 Task: Label a pull request to indicate its priority or purpose.
Action: Mouse moved to (165, 213)
Screenshot: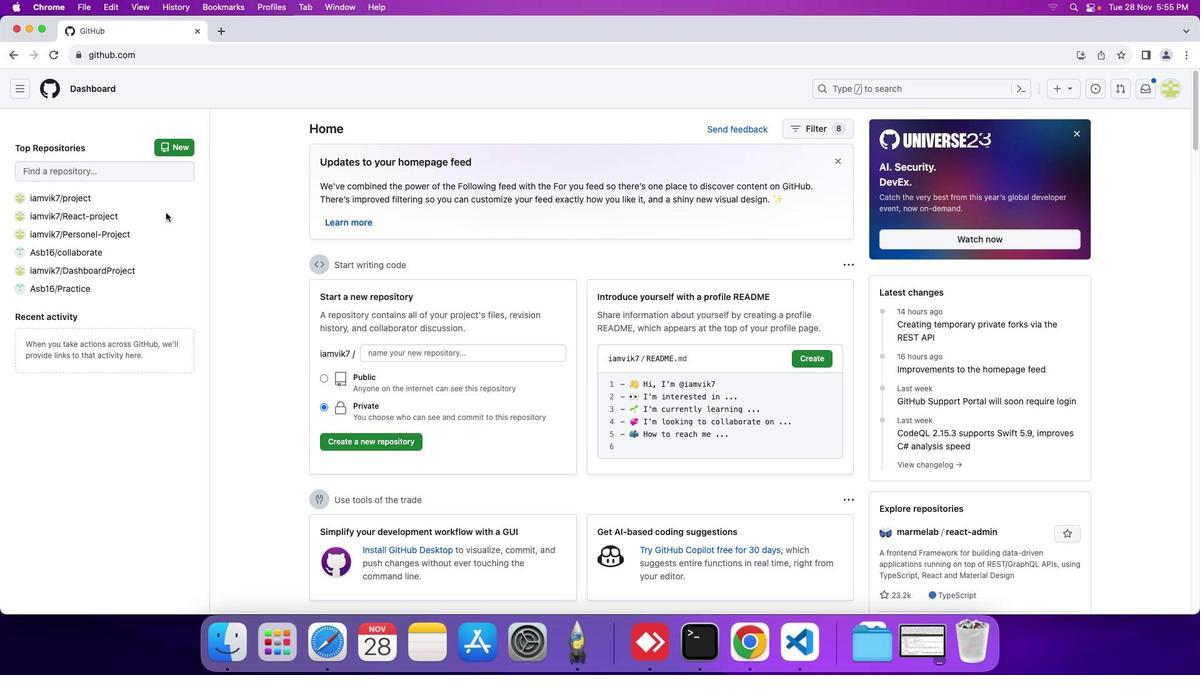 
Action: Mouse pressed left at (165, 213)
Screenshot: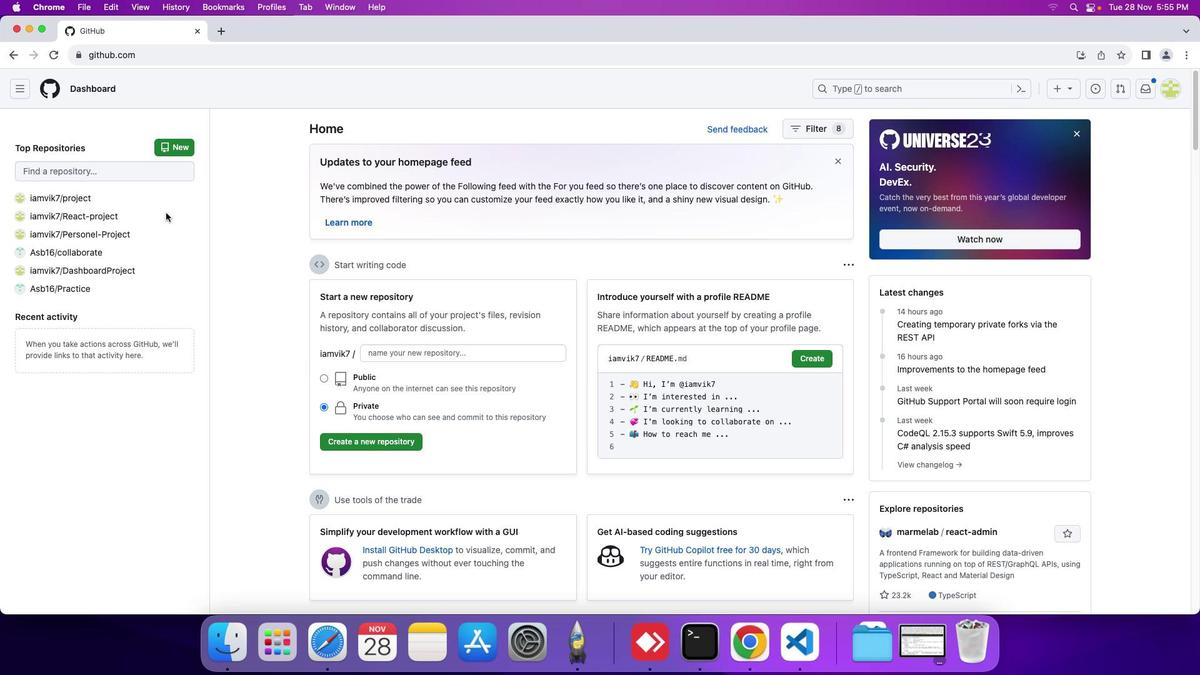 
Action: Mouse moved to (98, 212)
Screenshot: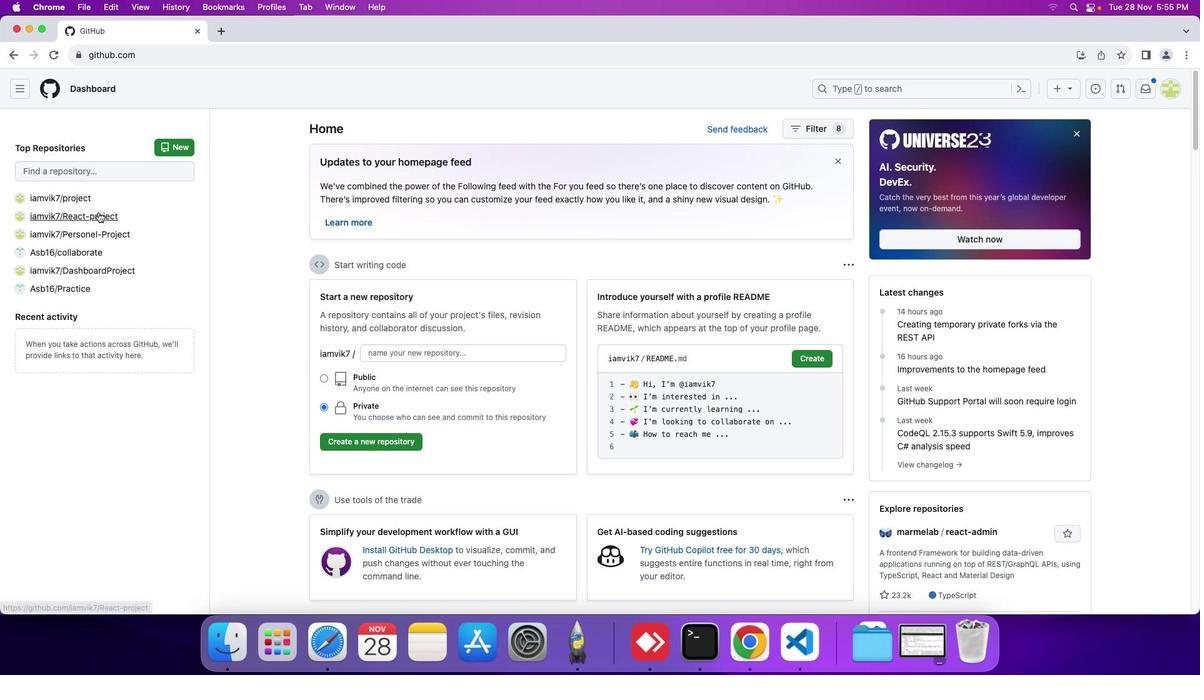 
Action: Mouse pressed left at (98, 212)
Screenshot: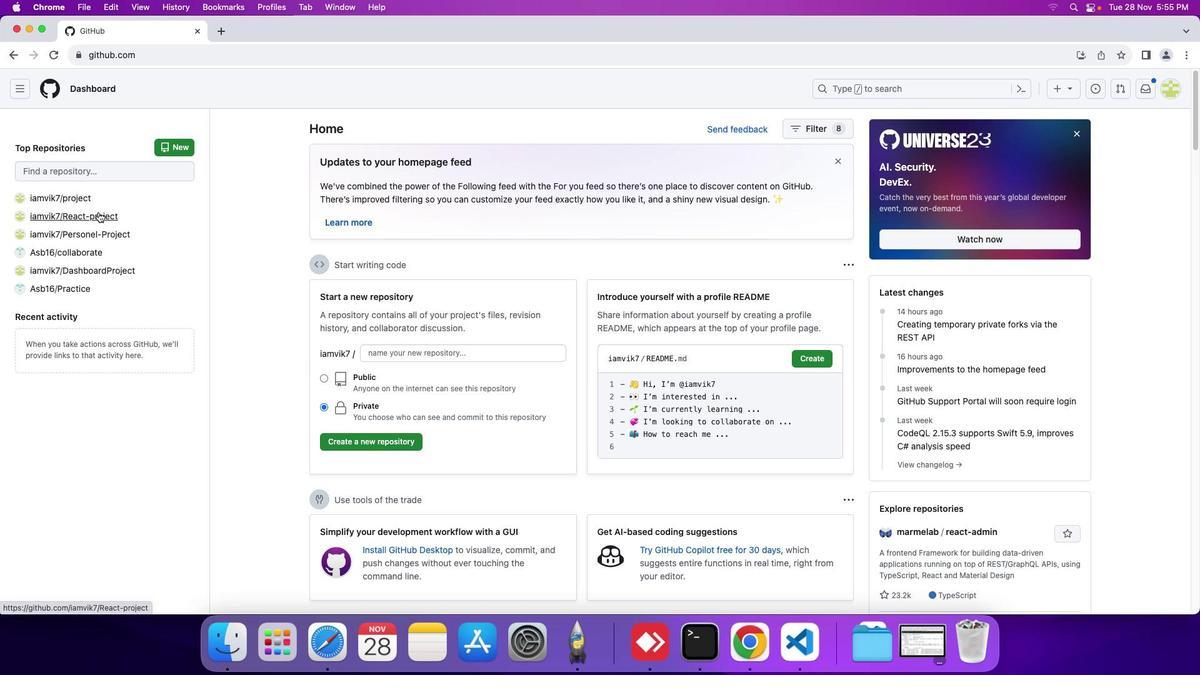 
Action: Mouse moved to (262, 203)
Screenshot: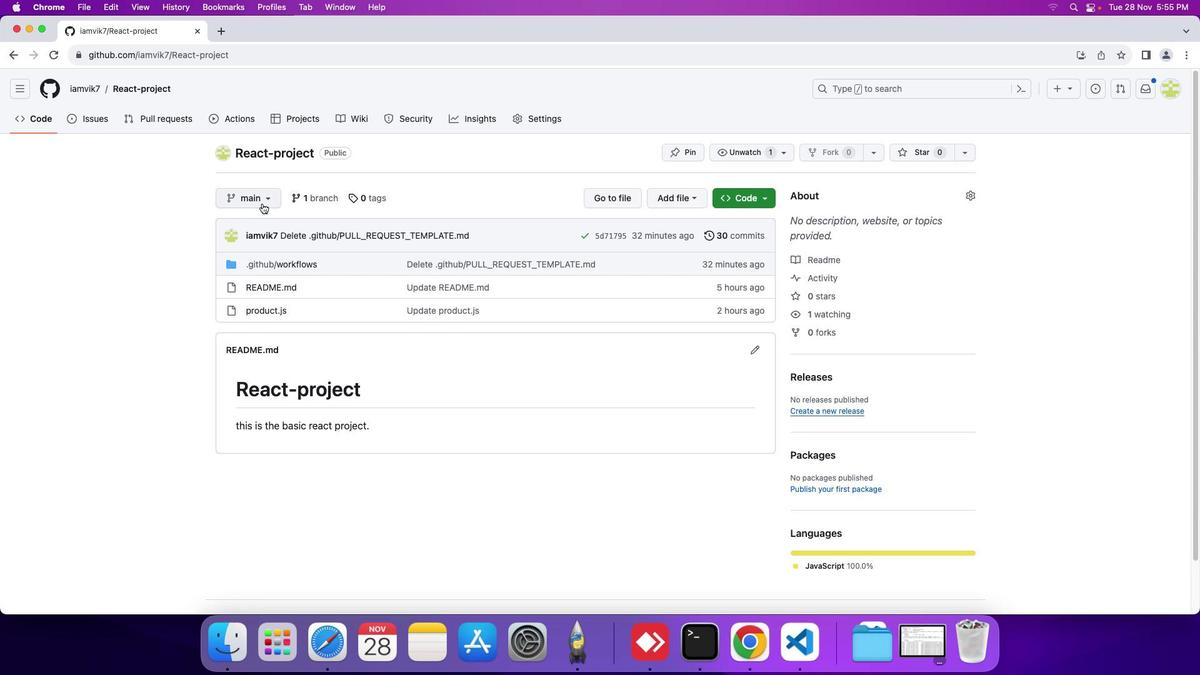 
Action: Mouse pressed left at (262, 203)
Screenshot: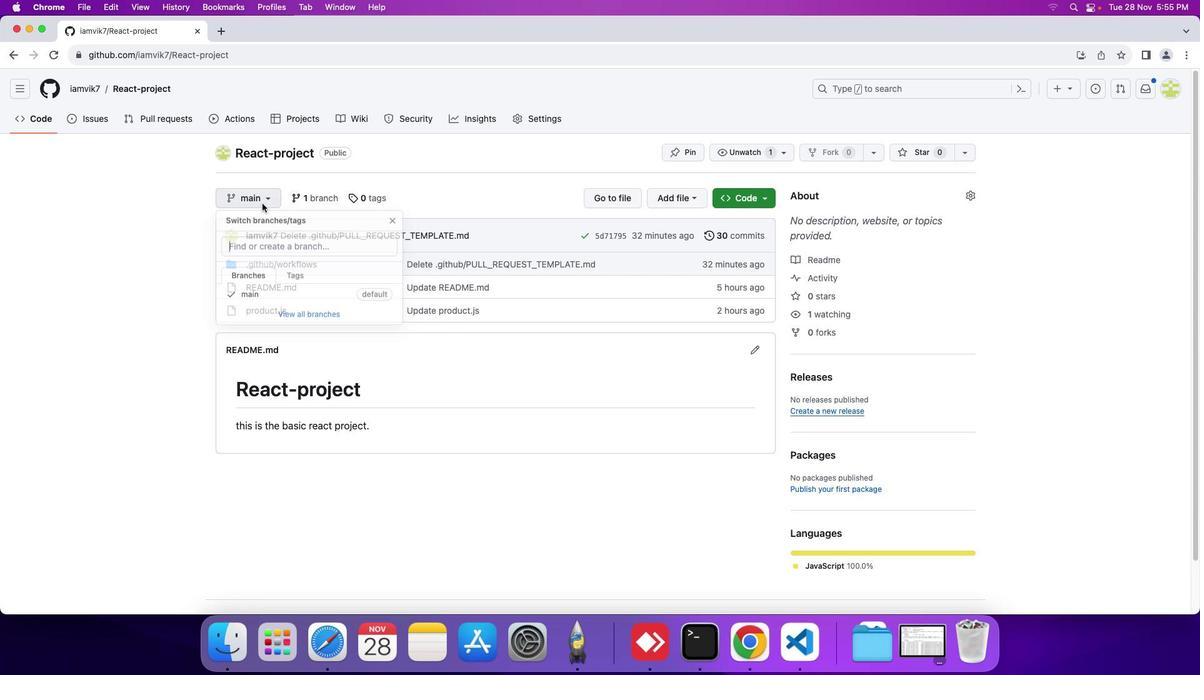 
Action: Mouse moved to (298, 244)
Screenshot: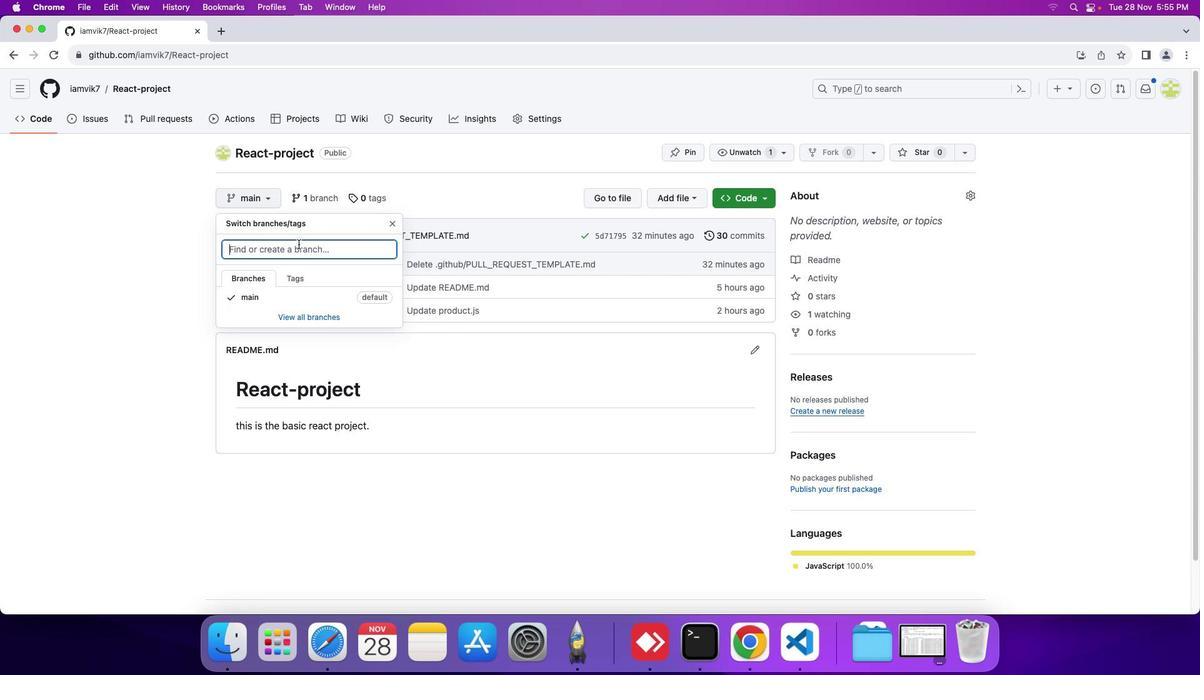 
Action: Key pressed 'n''e''w'Key.space'b''r''a''n''c''h'
Screenshot: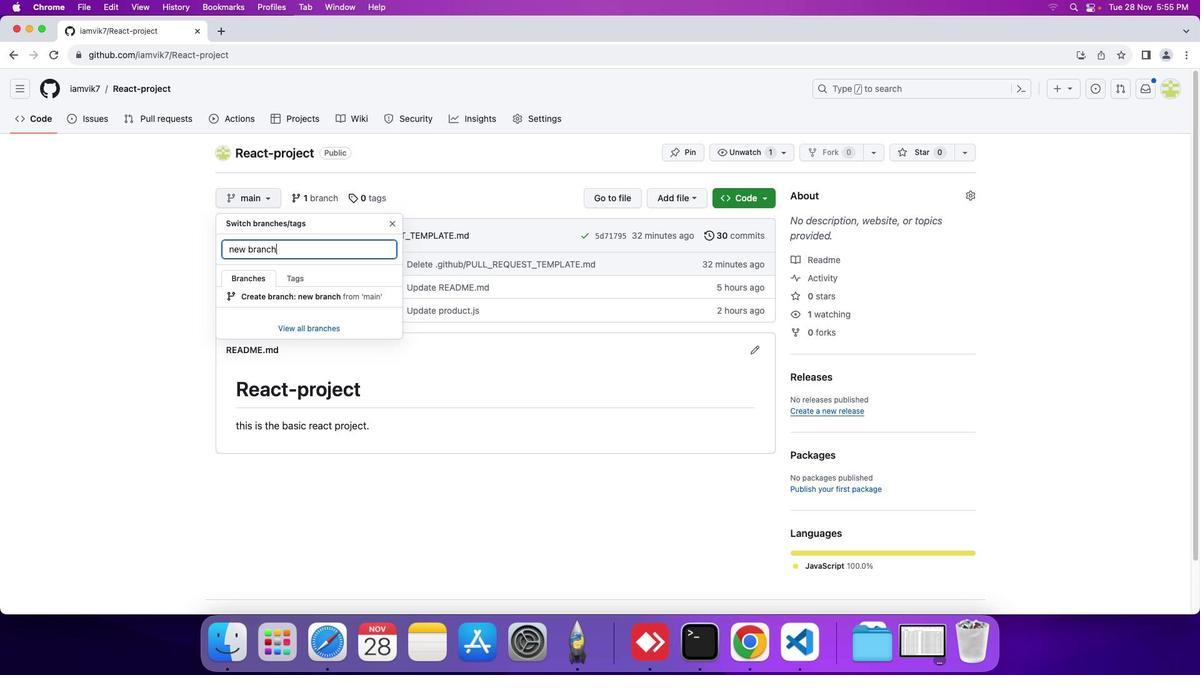 
Action: Mouse moved to (305, 289)
Screenshot: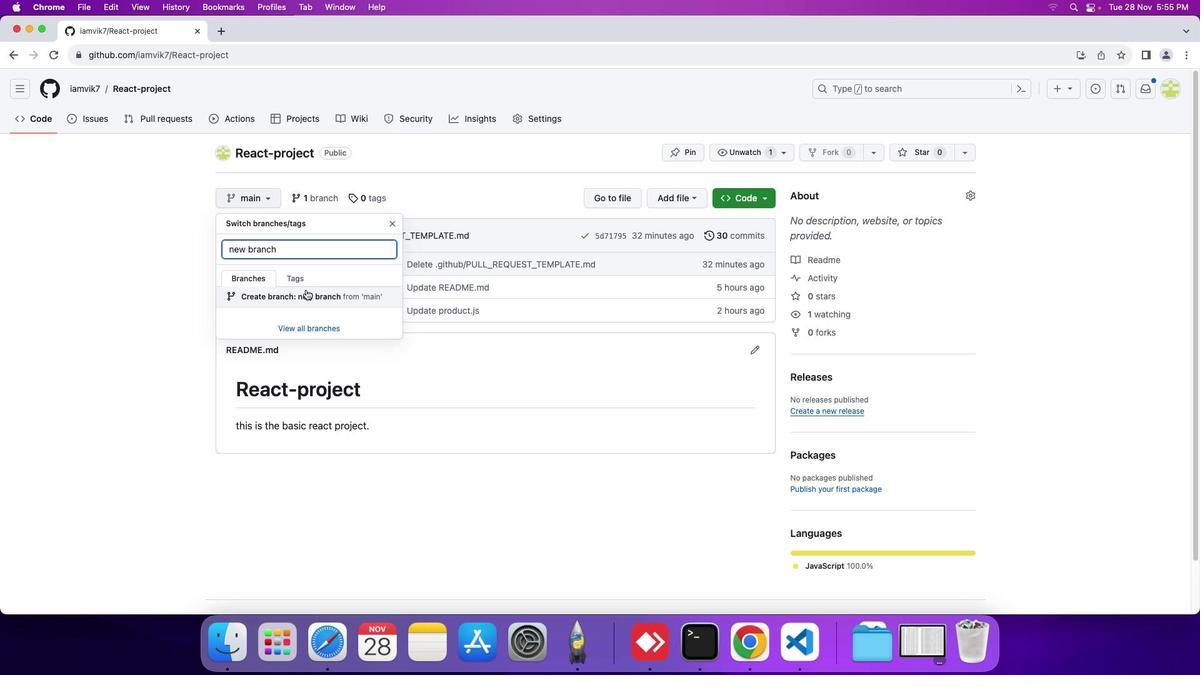 
Action: Mouse pressed left at (305, 289)
Screenshot: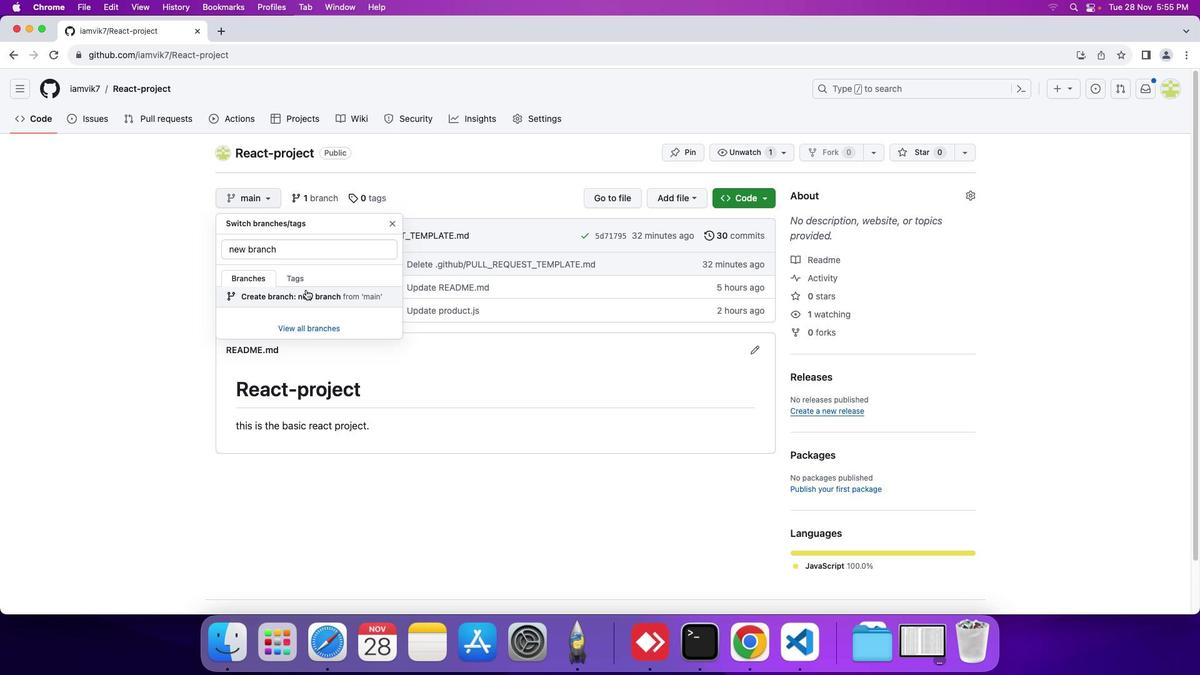 
Action: Mouse moved to (272, 392)
Screenshot: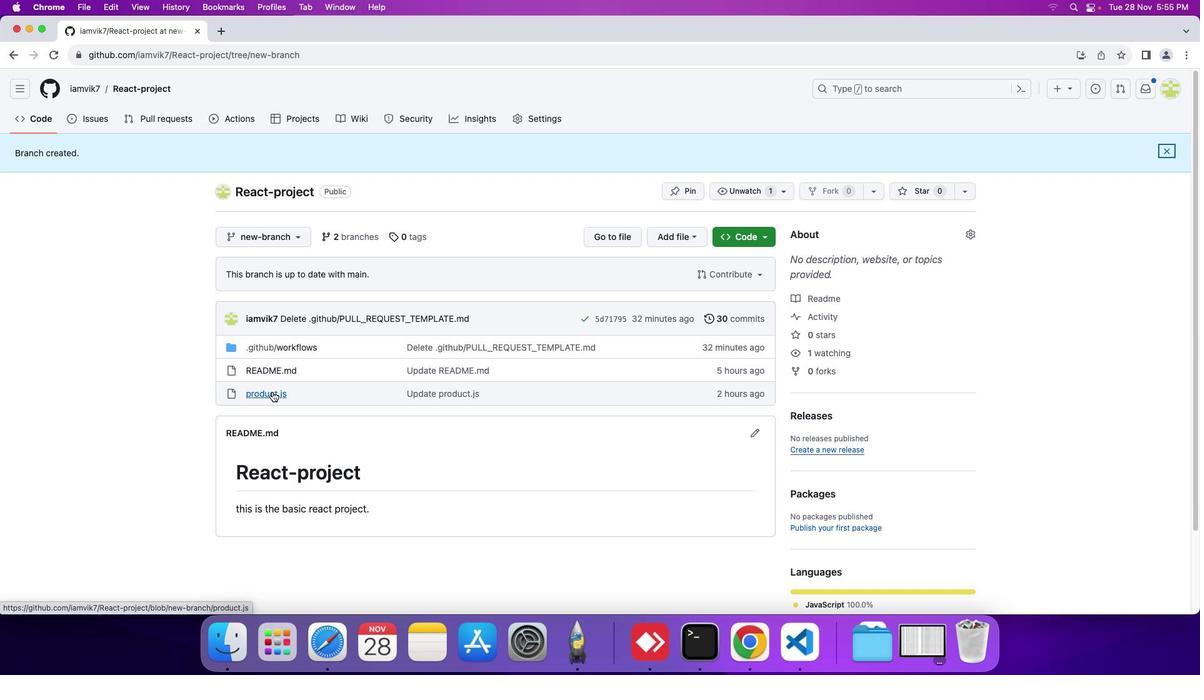 
Action: Mouse pressed left at (272, 392)
Screenshot: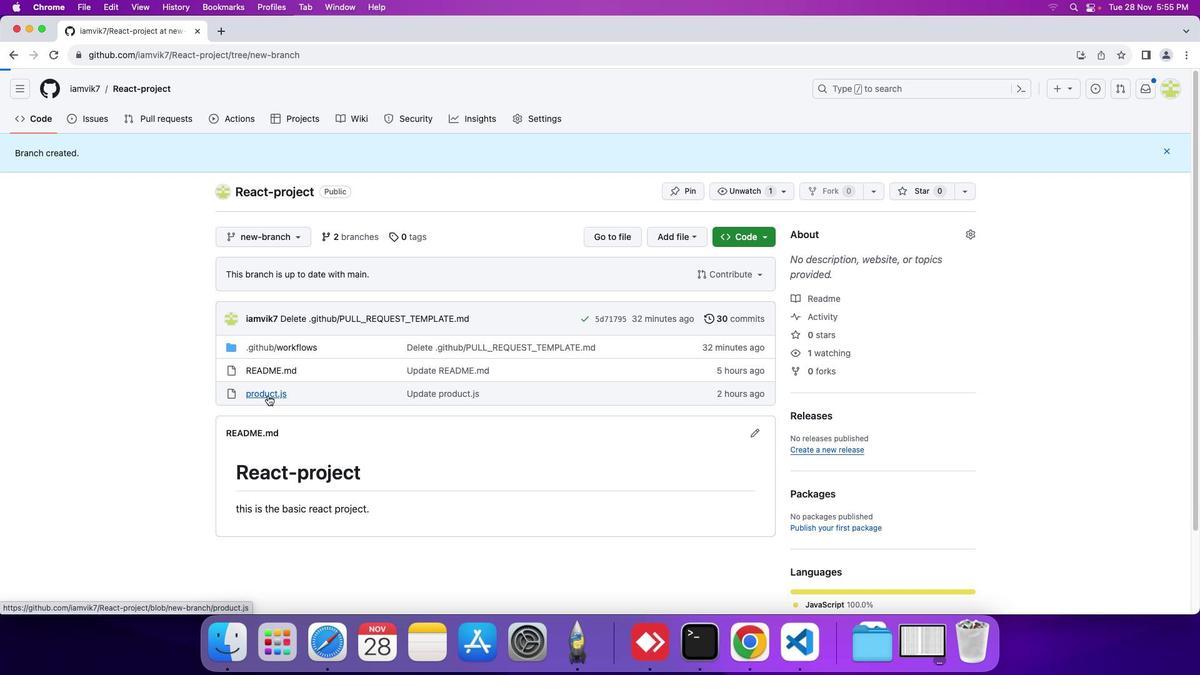 
Action: Mouse moved to (885, 223)
Screenshot: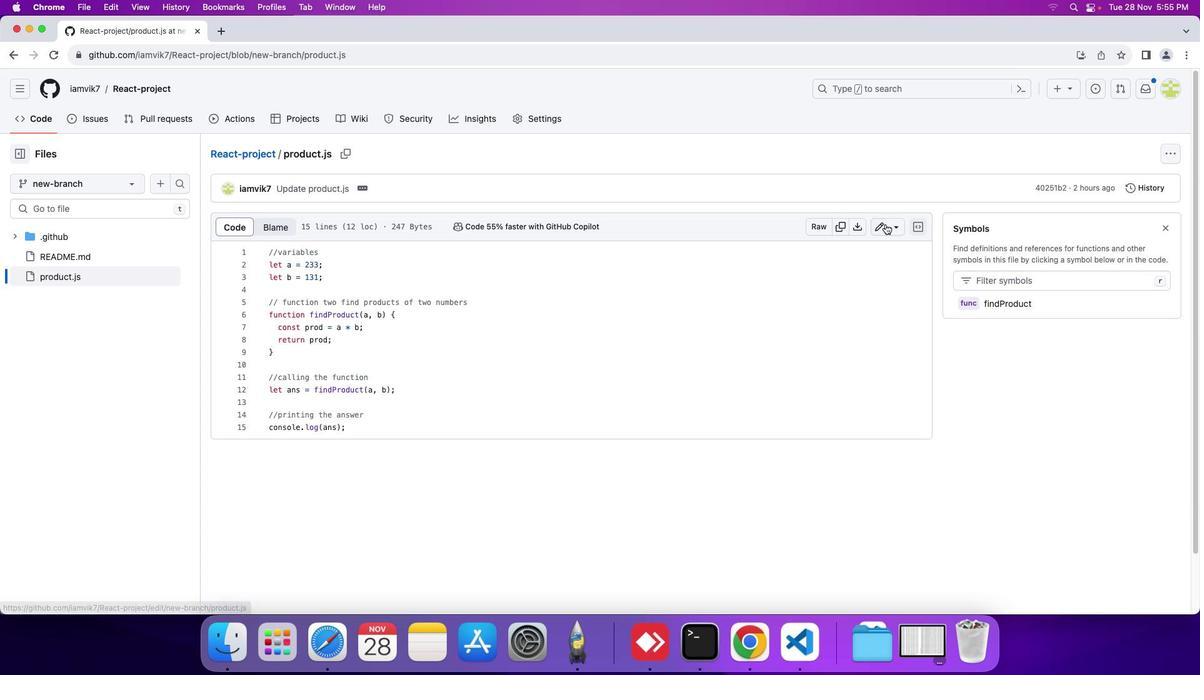 
Action: Mouse pressed left at (885, 223)
Screenshot: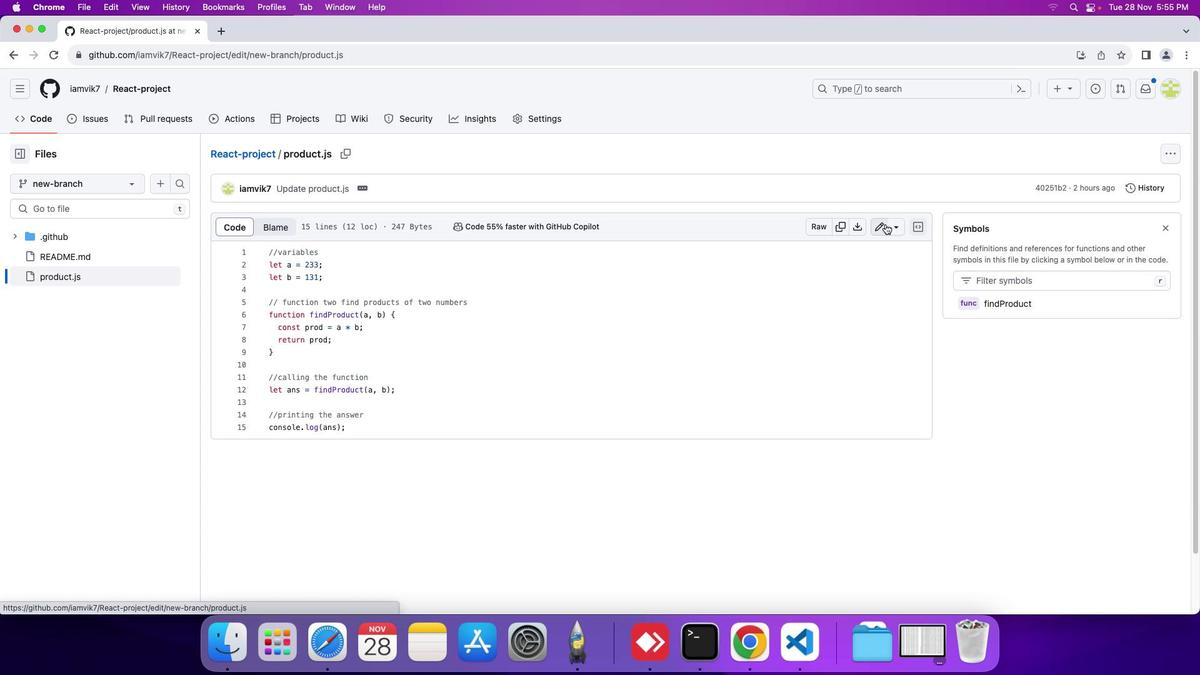 
Action: Mouse moved to (350, 287)
Screenshot: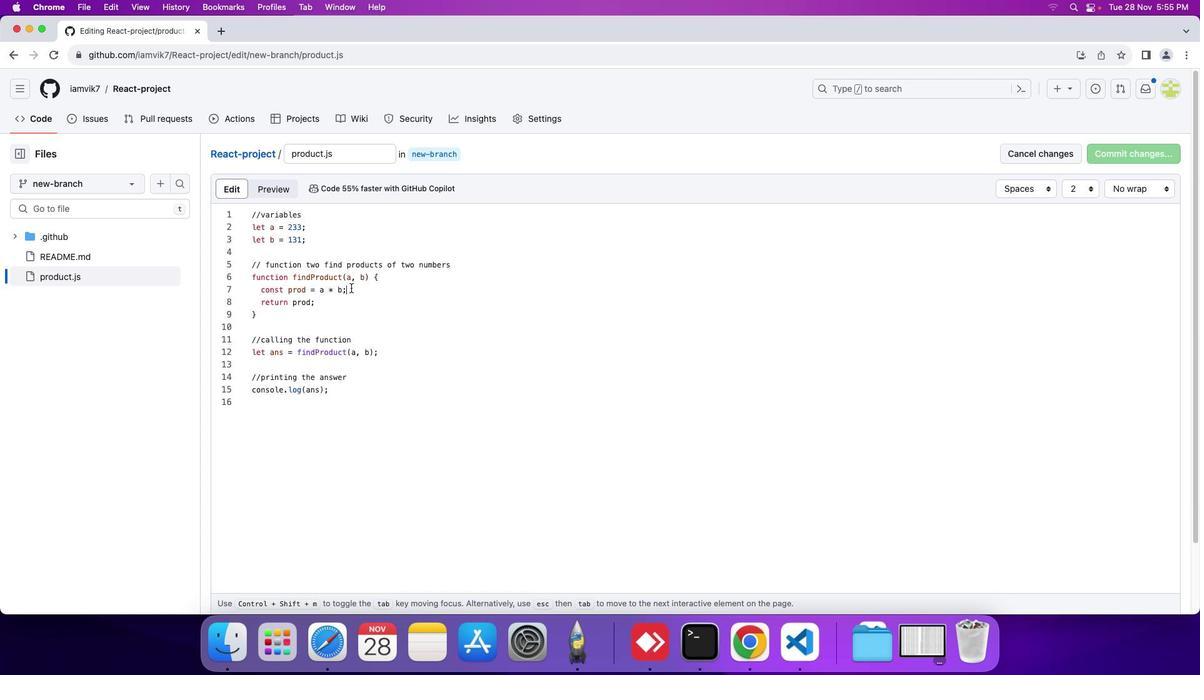 
Action: Mouse pressed left at (350, 287)
Screenshot: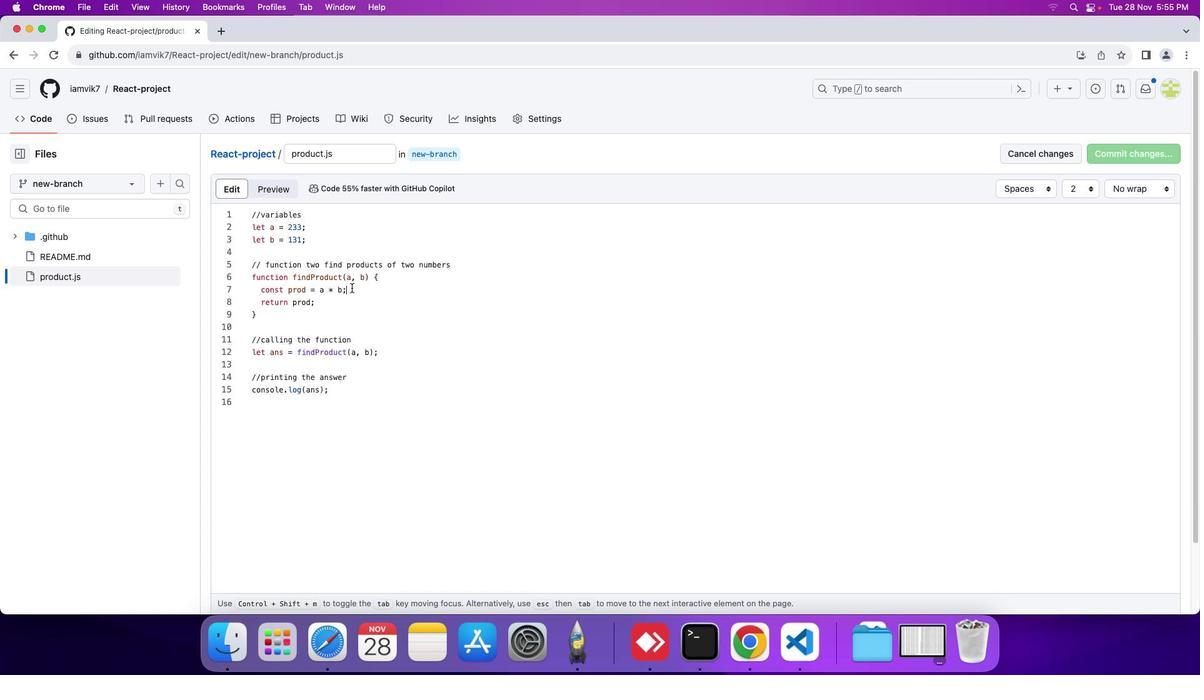 
Action: Mouse moved to (351, 287)
Screenshot: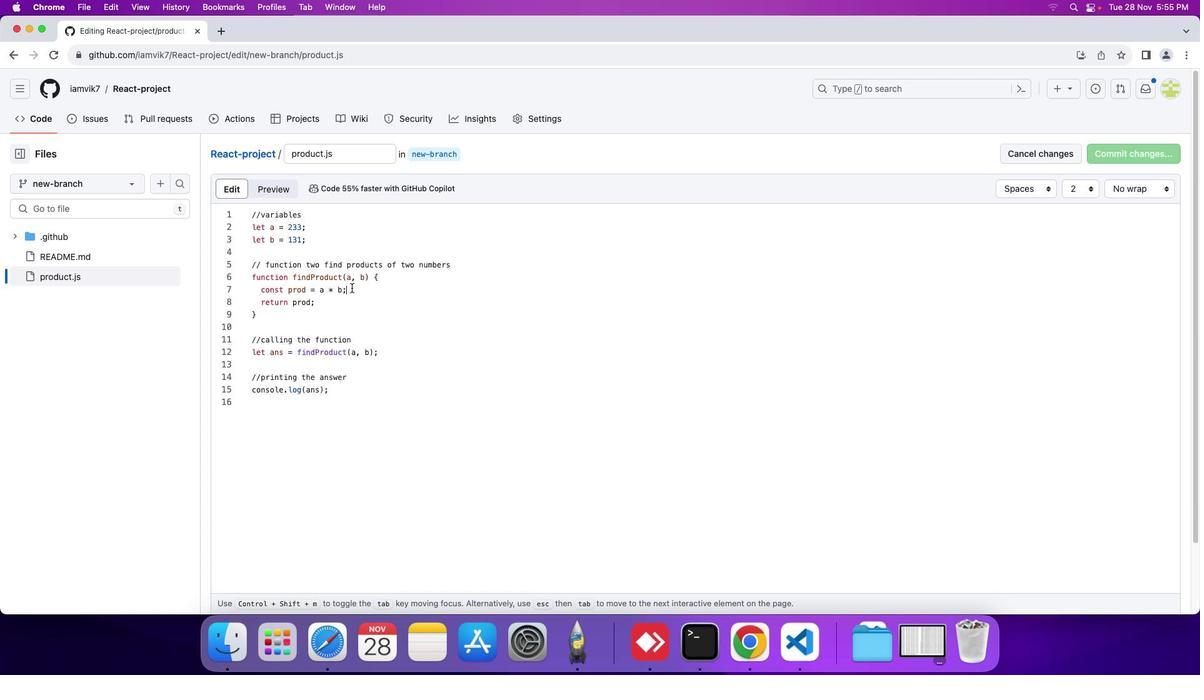 
Action: Key pressed Key.backspaceKey.backspaceKey.backspaceKey.backspaceKey.backspaceKey.backspaceKey.backspaceKey.backspaceKey.backspaceKey.backspaceKey.backspaceKey.backspaceKey.backspaceKey.backspaceKey.backspaceKey.backspaceKey.backspaceKey.backspaceKey.backspaceKey.backspaceKey.backspace
Screenshot: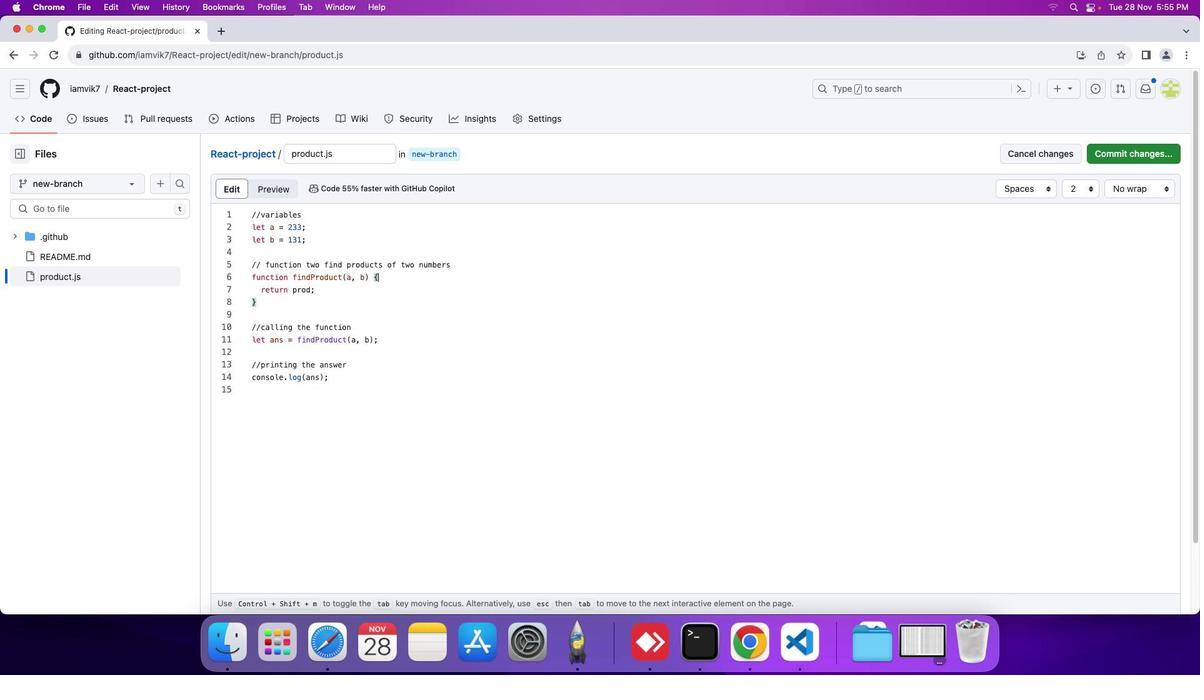 
Action: Mouse moved to (310, 290)
Screenshot: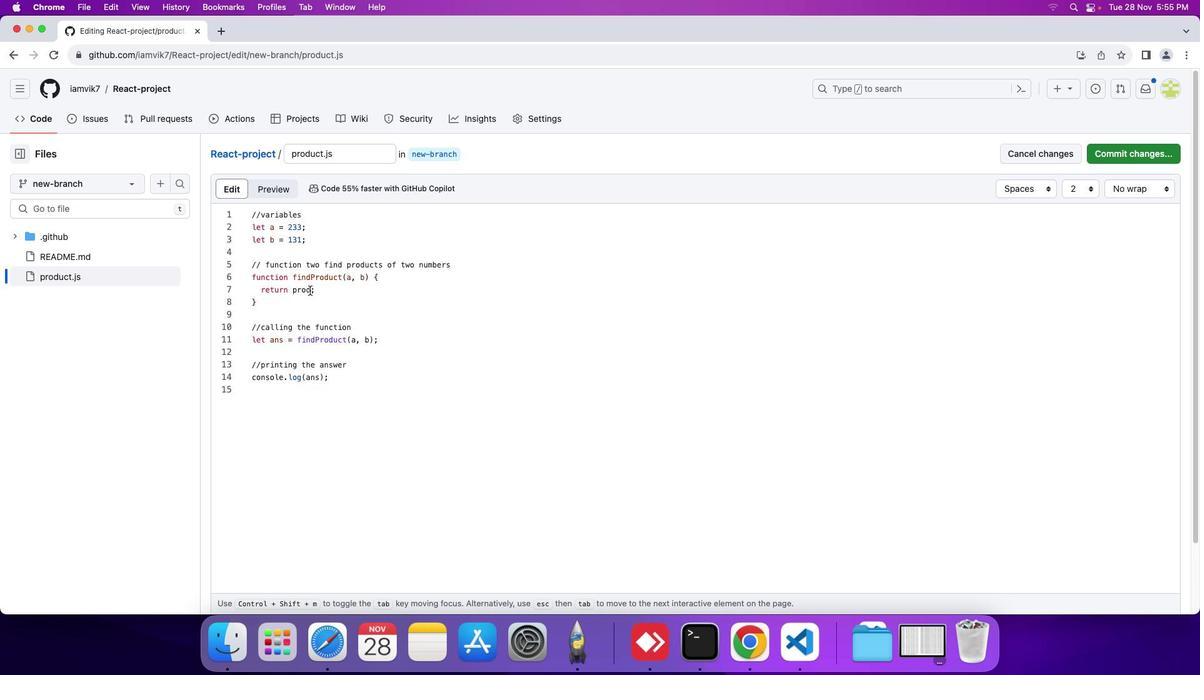 
Action: Mouse pressed left at (310, 290)
Screenshot: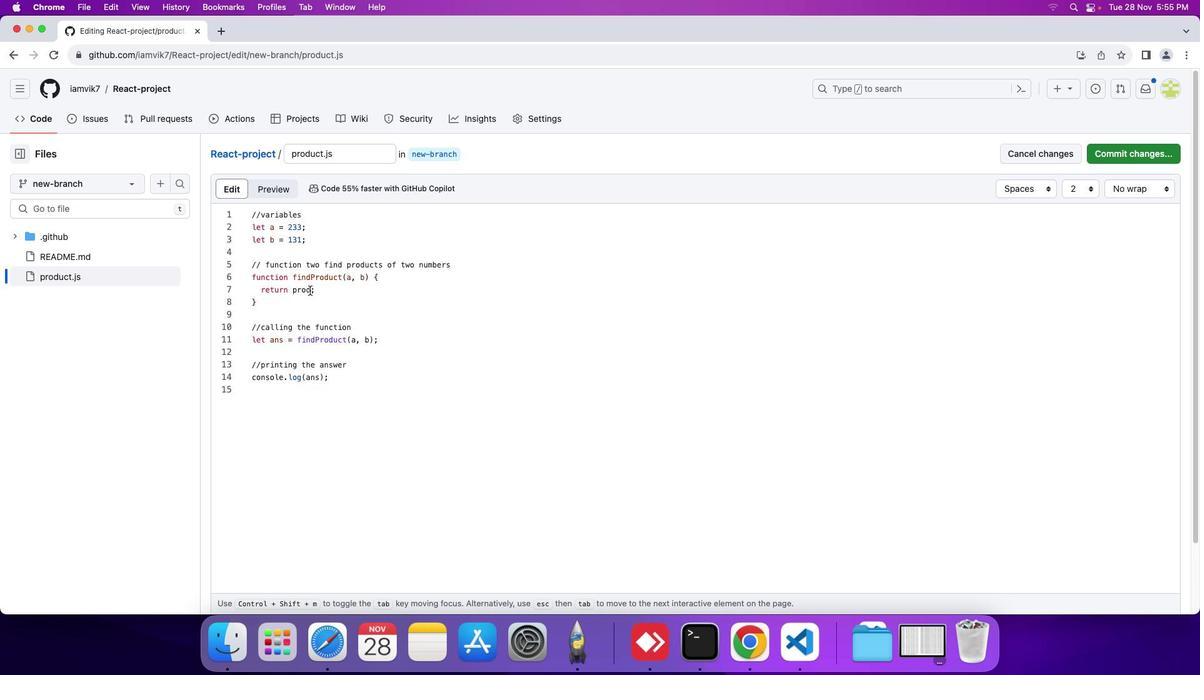 
Action: Key pressed Key.backspaceKey.backspaceKey.backspaceKey.backspace'a'Key.spaceKey.shift_r'*'Key.space'b'
Screenshot: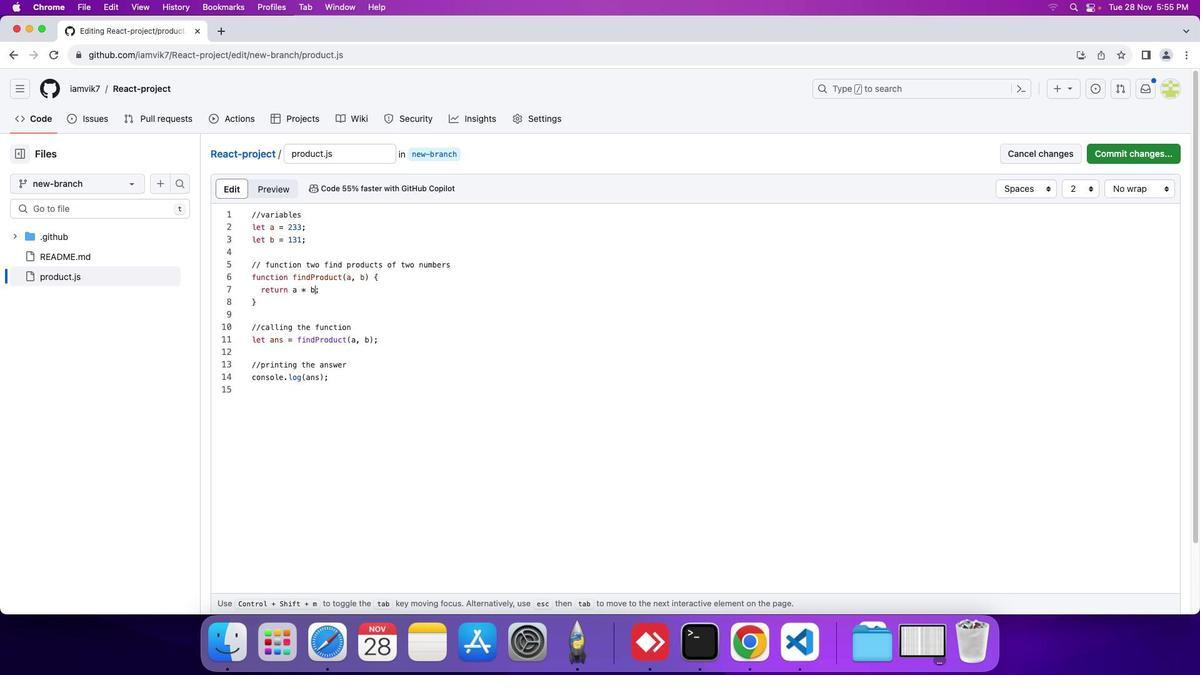 
Action: Mouse moved to (1150, 151)
Screenshot: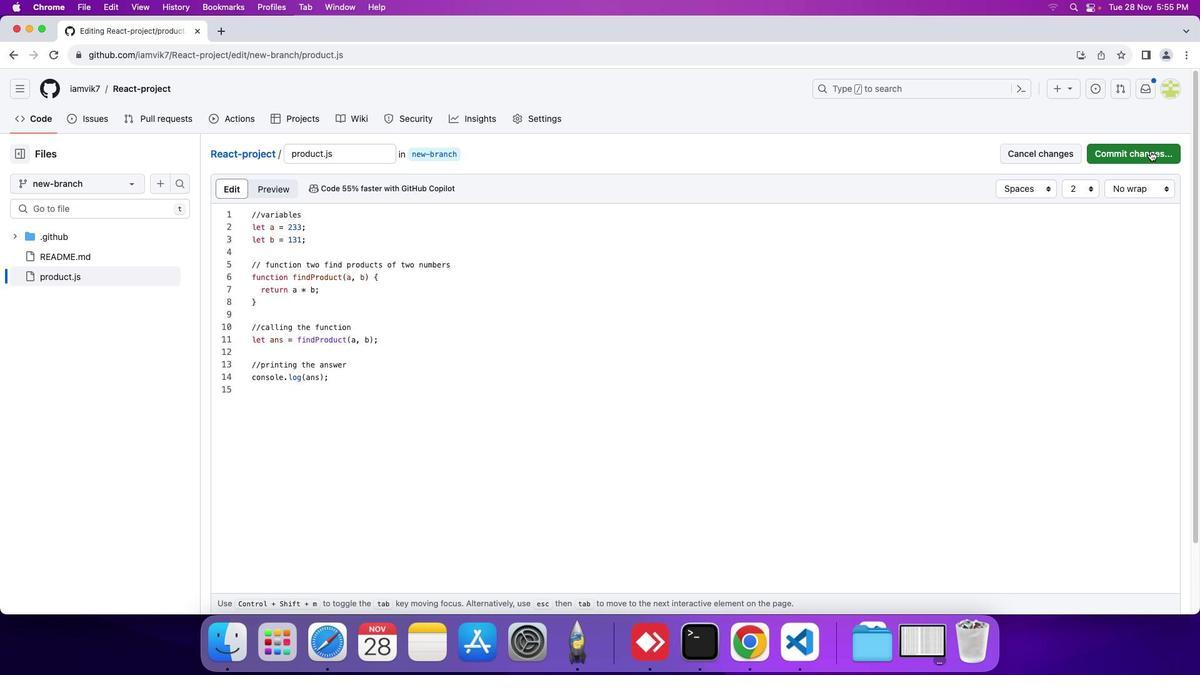 
Action: Mouse pressed left at (1150, 151)
Screenshot: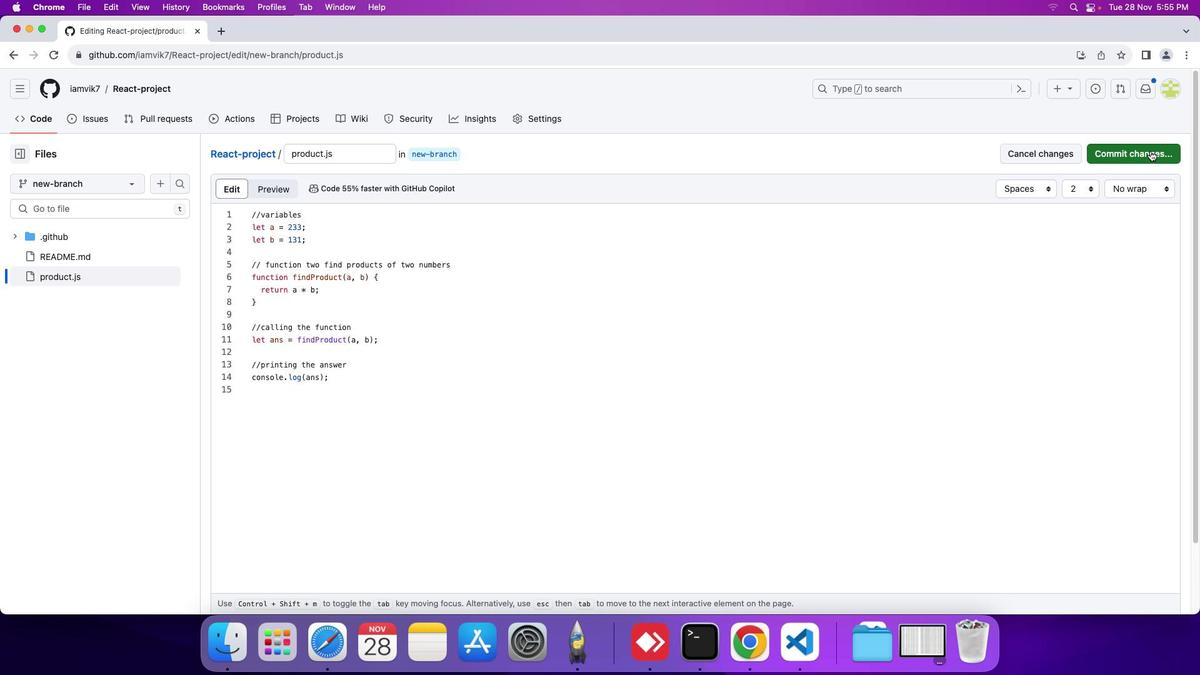
Action: Mouse moved to (601, 336)
Screenshot: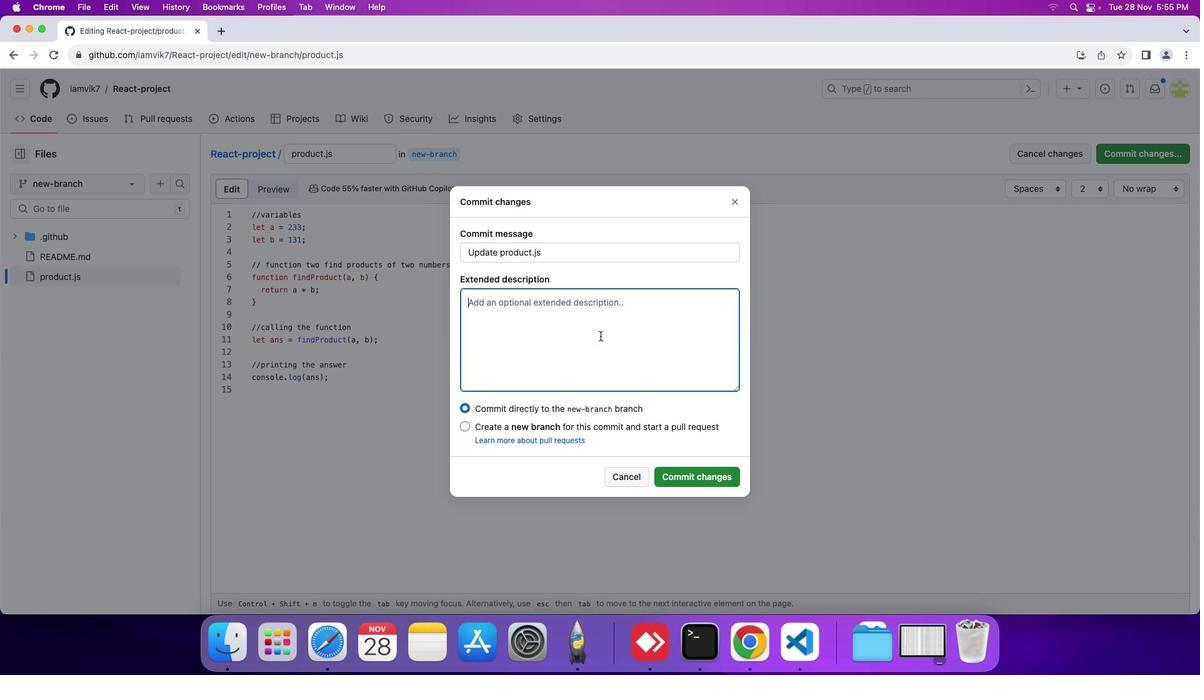 
Action: Mouse pressed left at (601, 336)
Screenshot: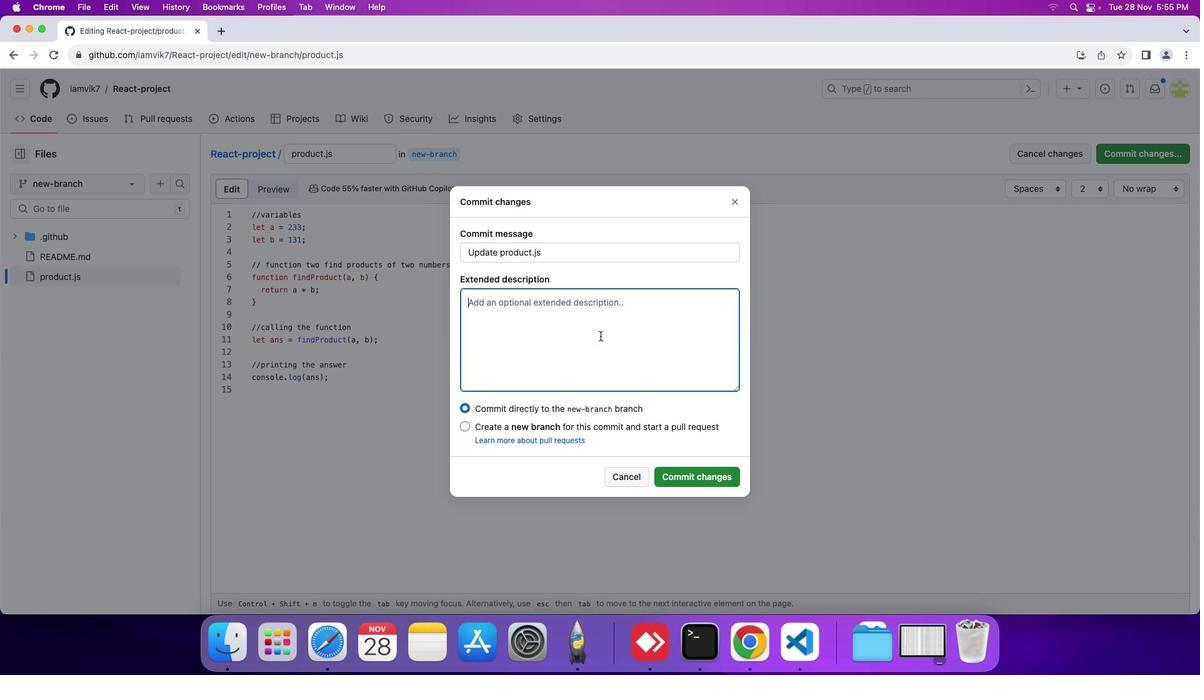 
Action: Key pressed Key.shift'#''#'Key.spaceKey.shift'D''e''s''c''r''i''p''t''i''o''n'Key.enterKey.enterKey.shiftKey.shift'U''p''d''a''t''i''n''g'Key.space't''h''e'Key.spaceKey.shift'v'Key.backspace'f''u''n''c''t''i''o''n'Key.spaceKey.spaceKey.backspaceKey.backspaceKey.space'b''o''d''y'Key.spaceKey.shift'F'Key.backspaceKey.shift'f''i''n''f'Key.backspace'd'Key.shift'M''u''l'Key.backspaceKey.backspaceKey.backspaceKey.shift'P''r''o''c''t'Key.backspaceKey.backspace'd''u''c''t'Key.shift_r'(''a'','Key.space'b'Key.shift_r')'Key.space't''o'Key.space'f''i''n''d'Key.space'p''r''o''c''d''u''c''t'Key.space'o''f'Key.space't''w''o'Key.space'n''u''m''b''e''r''s'Key.space'f''o''r'Key.space't''h''e'Key.space'p''u''r''p''o''s''e'Key.space'o''f'Key.space'c''o''d''e'Key.space'o''p''t''i''m''a''z''t''i''o''n'Key.space'i''n'Key.space't''h''e'Key.leftKey.leftKey.leftKey.leftKey.leftKey.leftKey.leftKey.leftKey.leftKey.leftKey.leftKey.leftKey.backspace'i'Key.right'a'Key.rightKey.rightKey.rightKey.rightKey.rightKey.rightKey.rightKey.rightKey.upKey.rightKey.rightKey.rightKey.rightKey.backspaceKey.downKey.space'a''r''e''a'Key.space'o''d'Key.backspace's'Key.backspace'f'Key.space's''p''a''c''e'Key.space'o''p''t'Key.backspaceKey.backspaceKey.backspace'c''o''m''p''l''e''x''i''t''y''.'
Screenshot: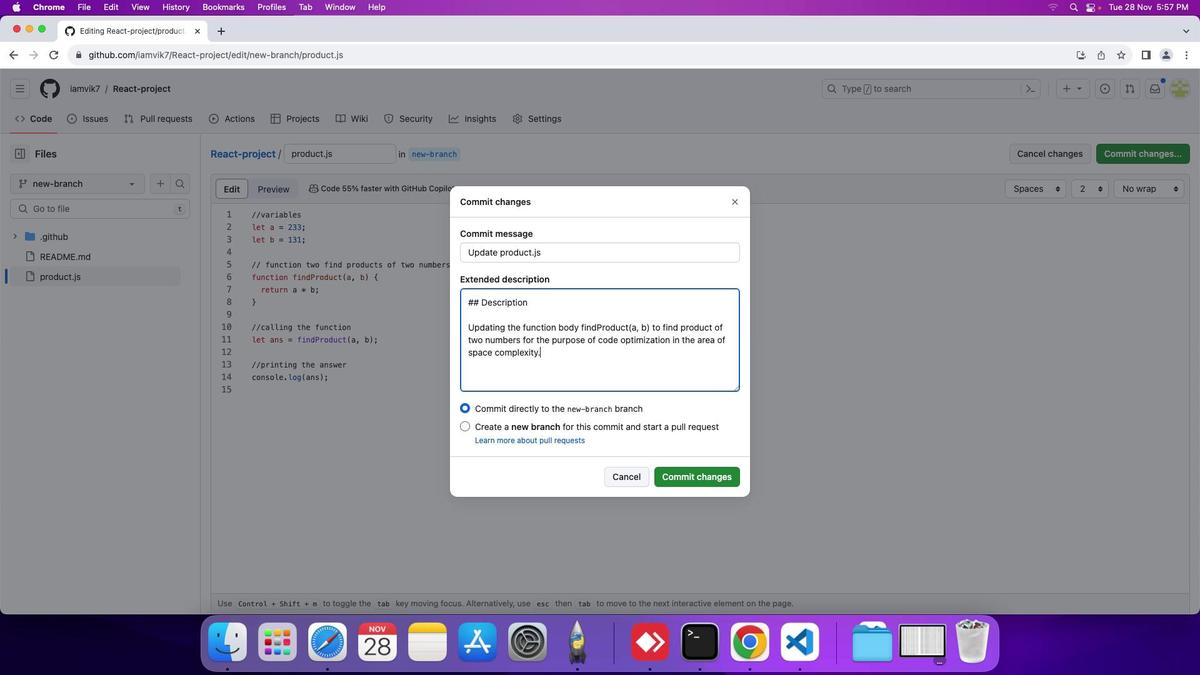 
Action: Mouse moved to (689, 481)
Screenshot: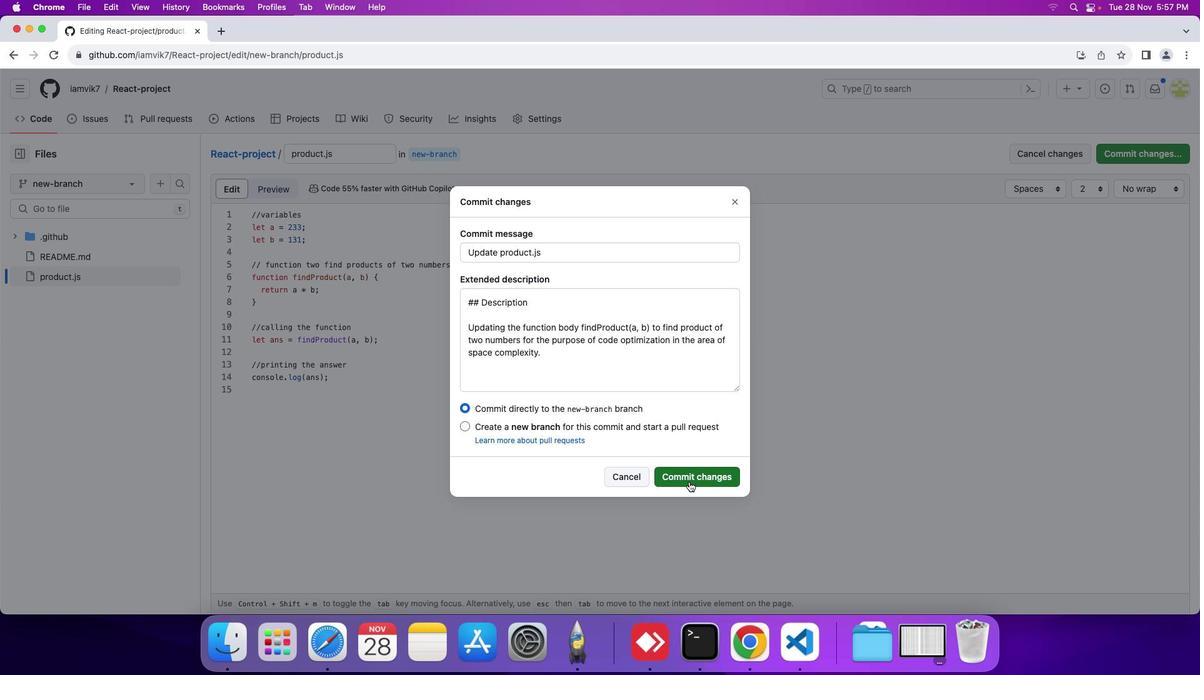 
Action: Mouse pressed left at (689, 481)
Screenshot: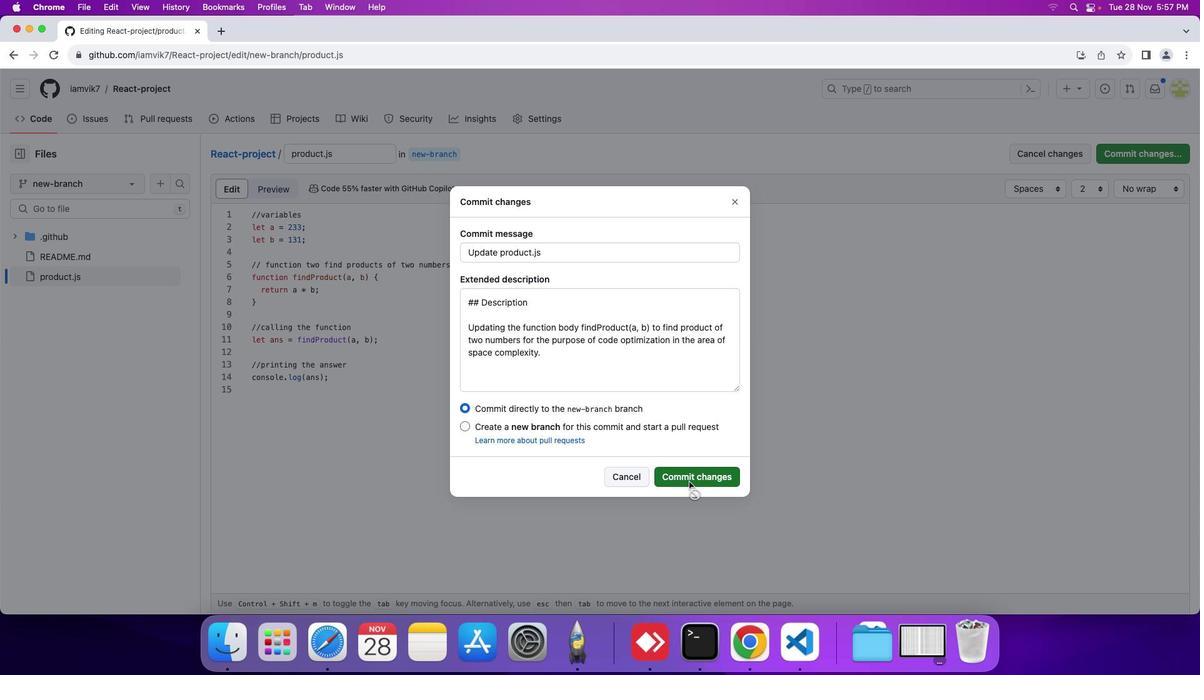 
Action: Mouse moved to (38, 121)
Screenshot: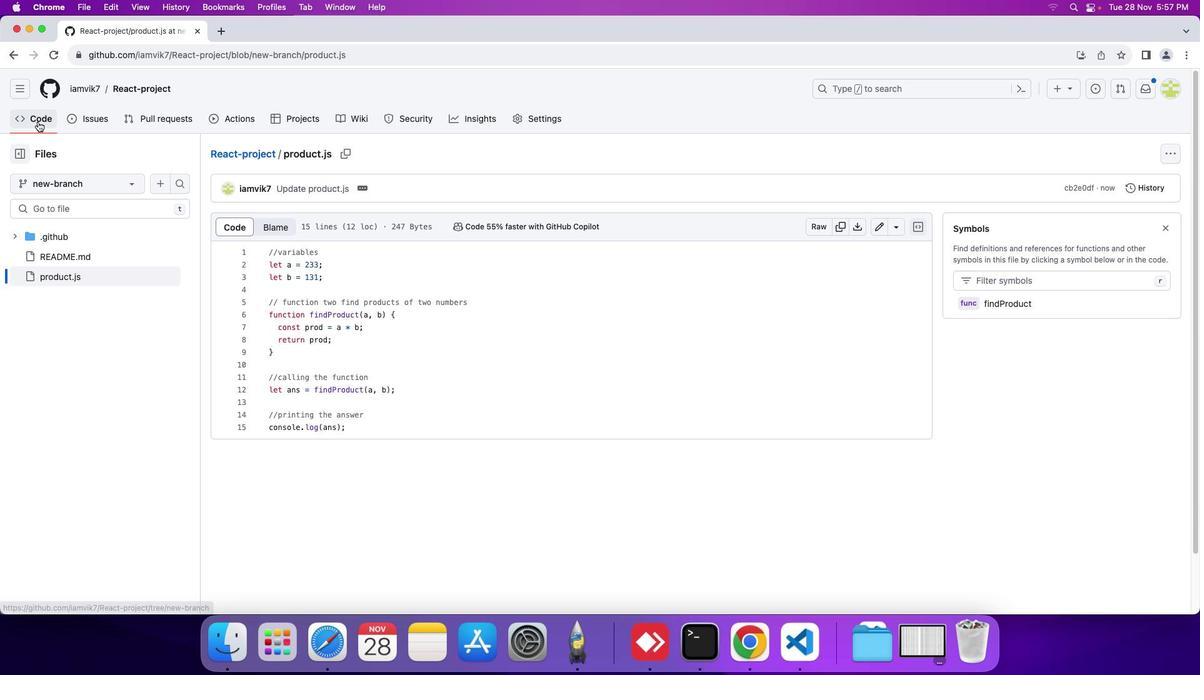 
Action: Mouse pressed left at (38, 121)
Screenshot: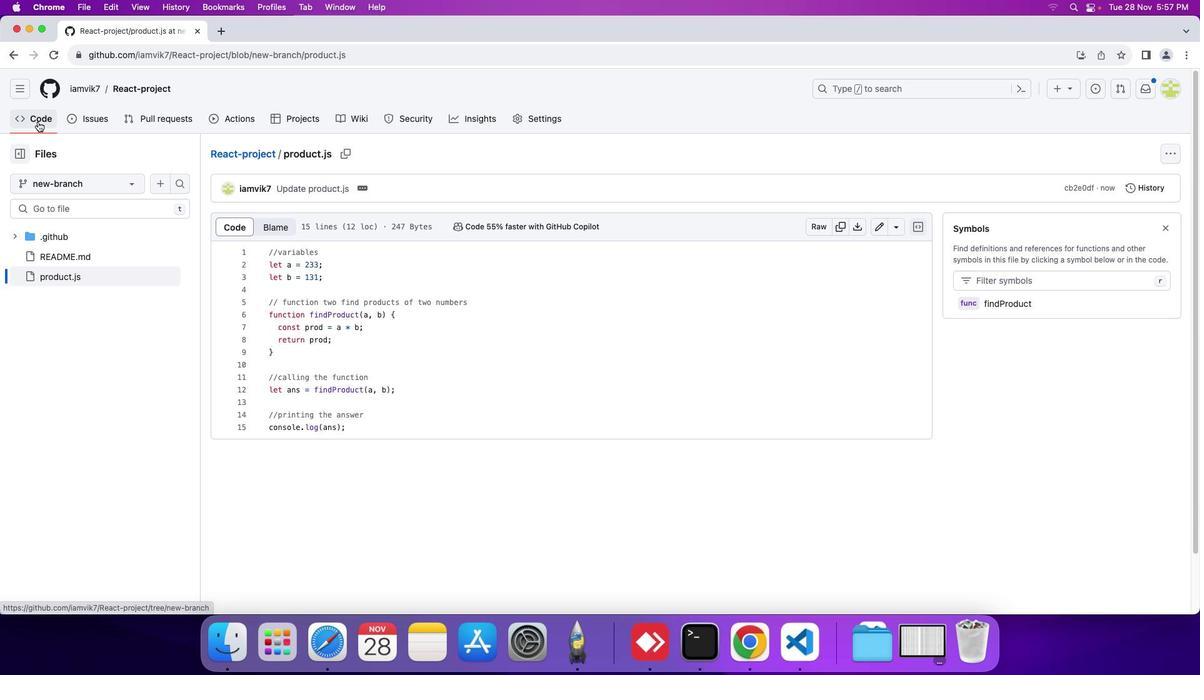 
Action: Mouse moved to (313, 235)
Screenshot: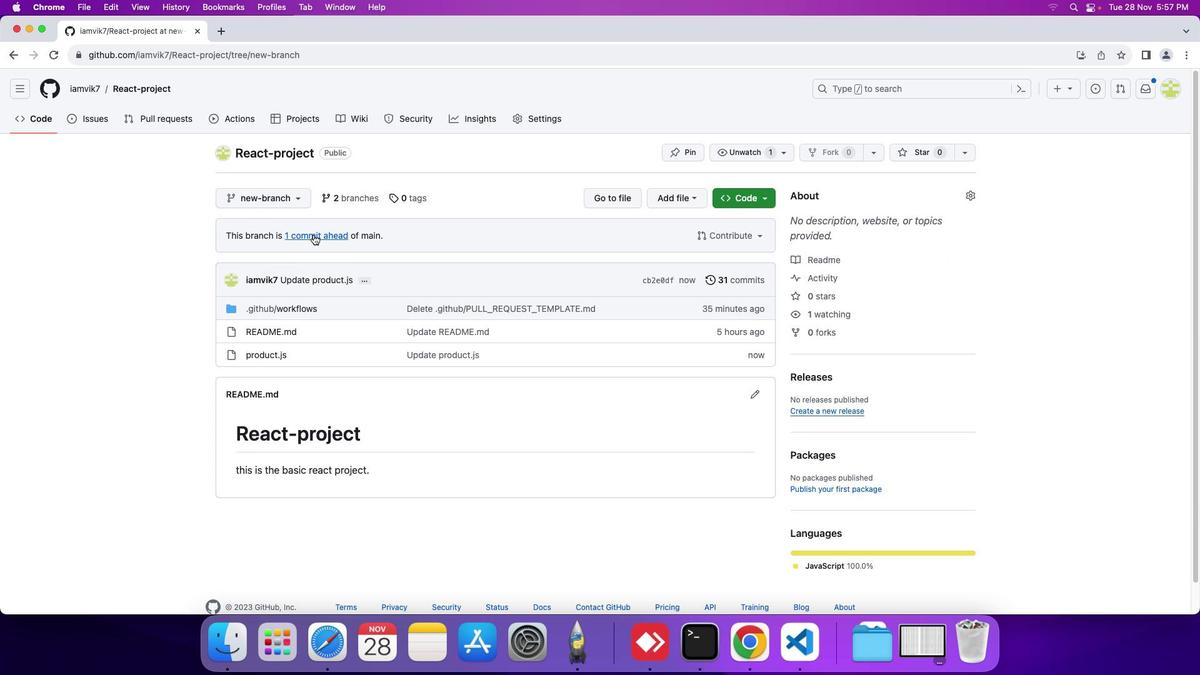 
Action: Mouse pressed left at (313, 235)
Screenshot: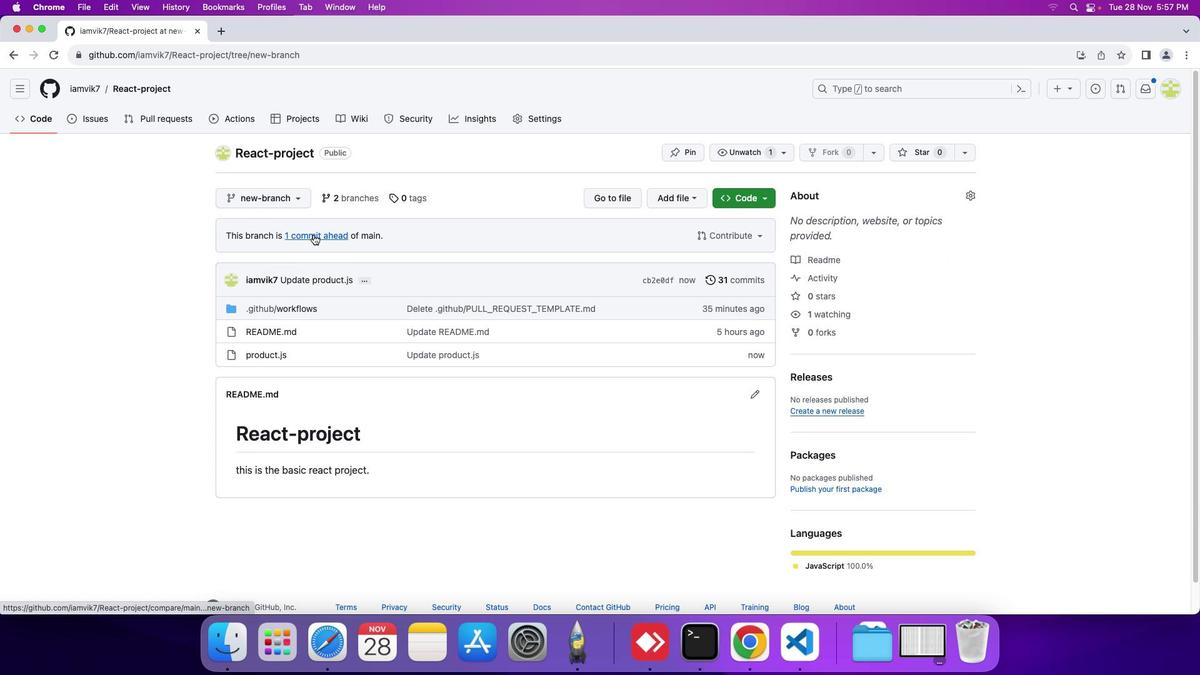 
Action: Mouse moved to (889, 263)
Screenshot: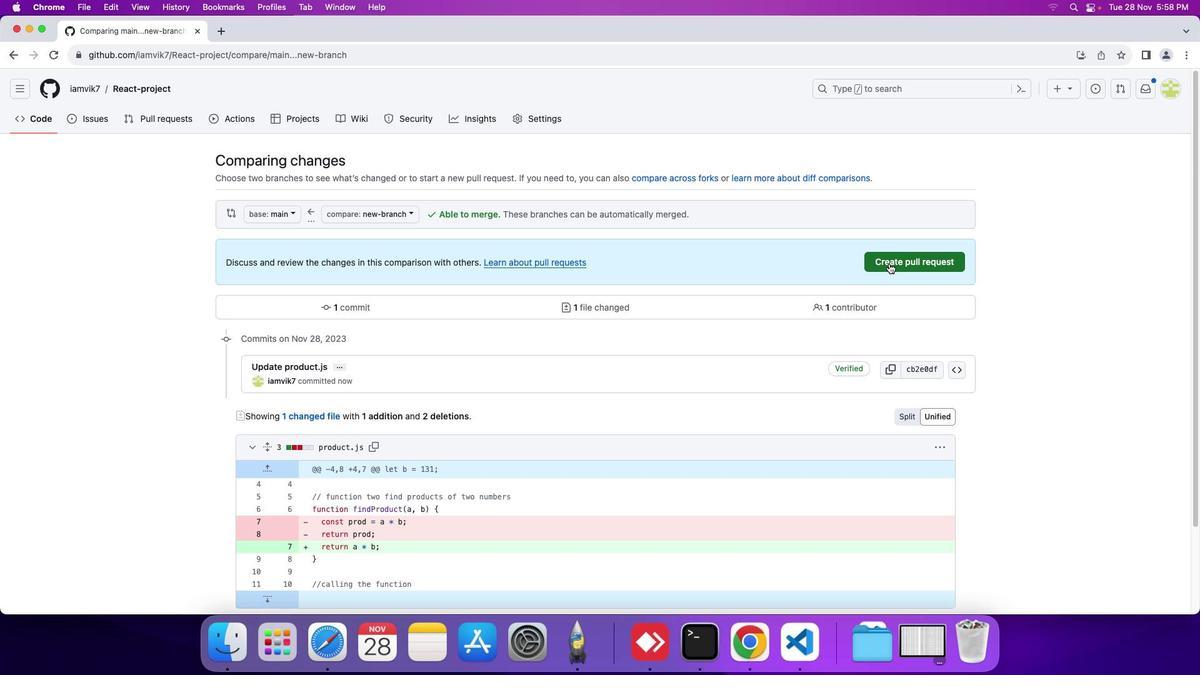 
Action: Mouse pressed left at (889, 263)
Screenshot: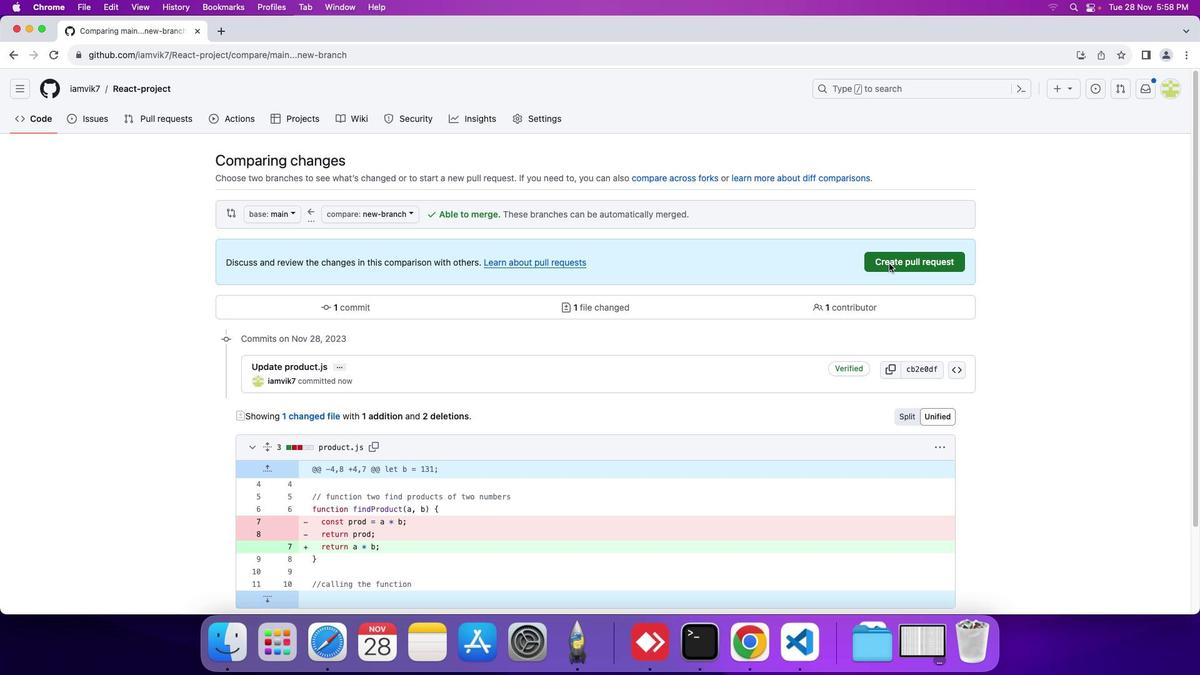 
Action: Mouse moved to (497, 453)
Screenshot: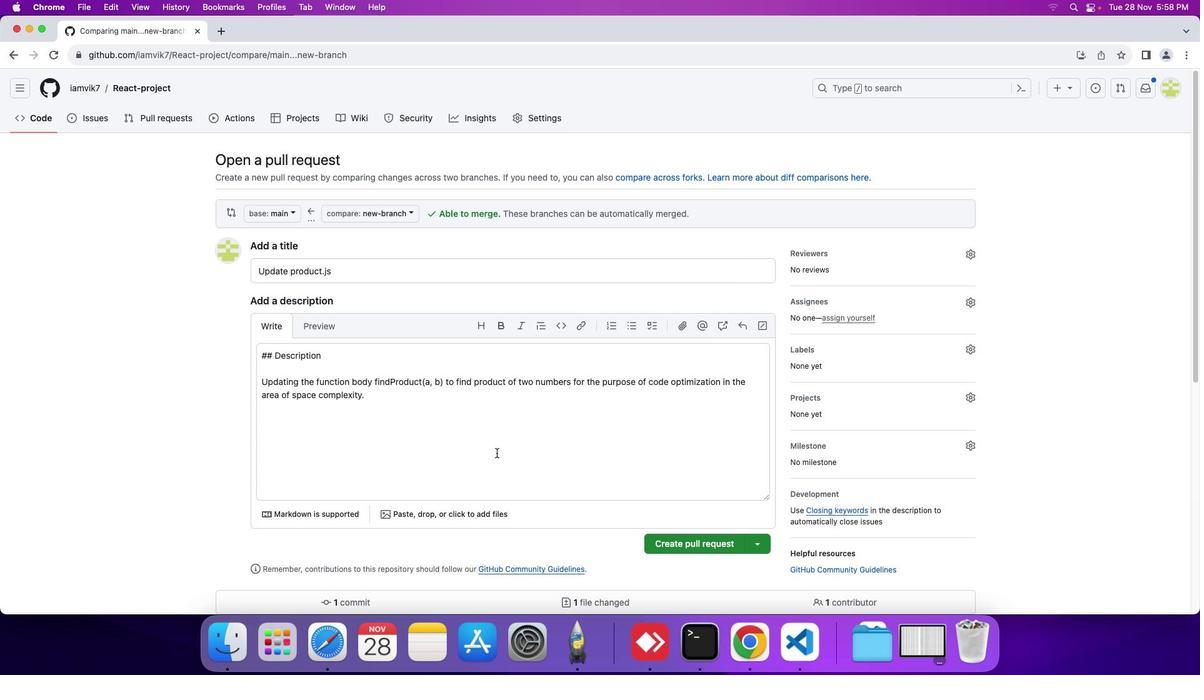
Action: Mouse scrolled (497, 453) with delta (0, 0)
Screenshot: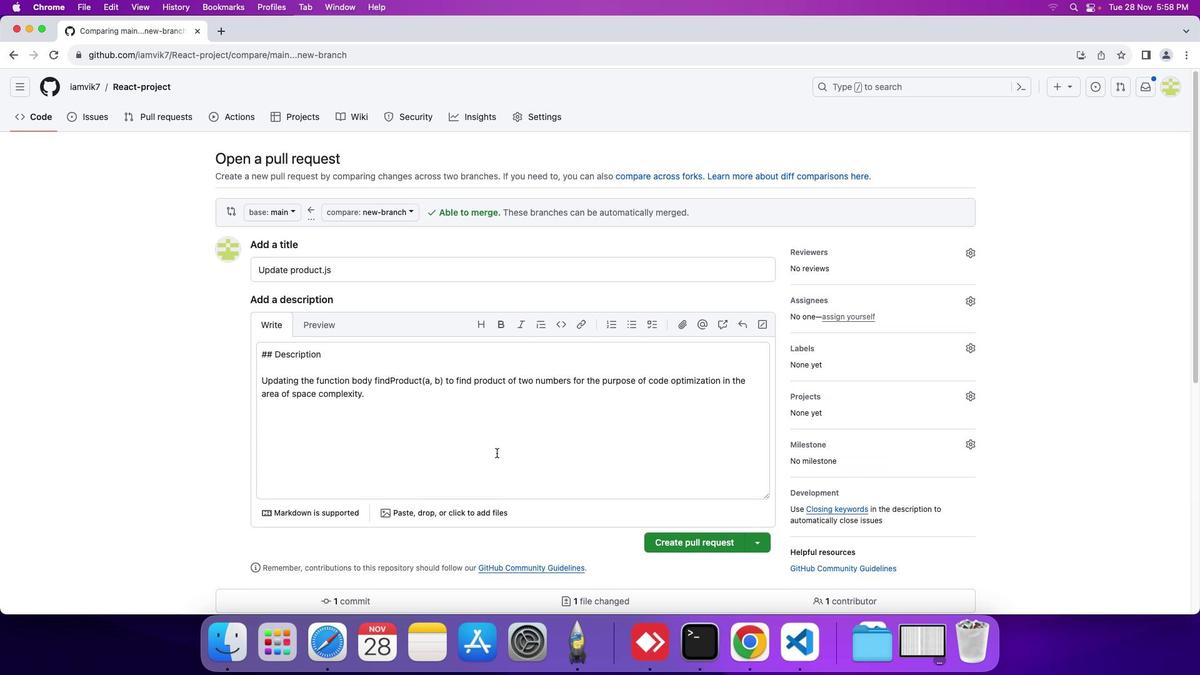 
Action: Mouse scrolled (497, 453) with delta (0, 0)
Screenshot: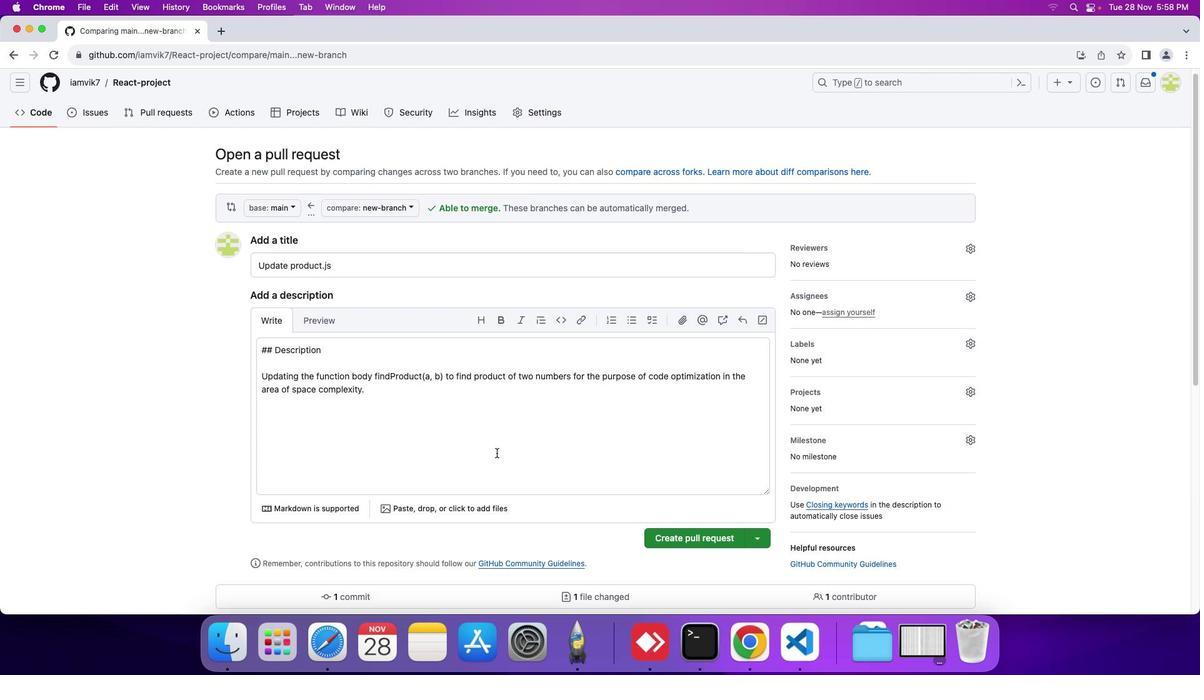 
Action: Mouse scrolled (497, 453) with delta (0, 0)
Screenshot: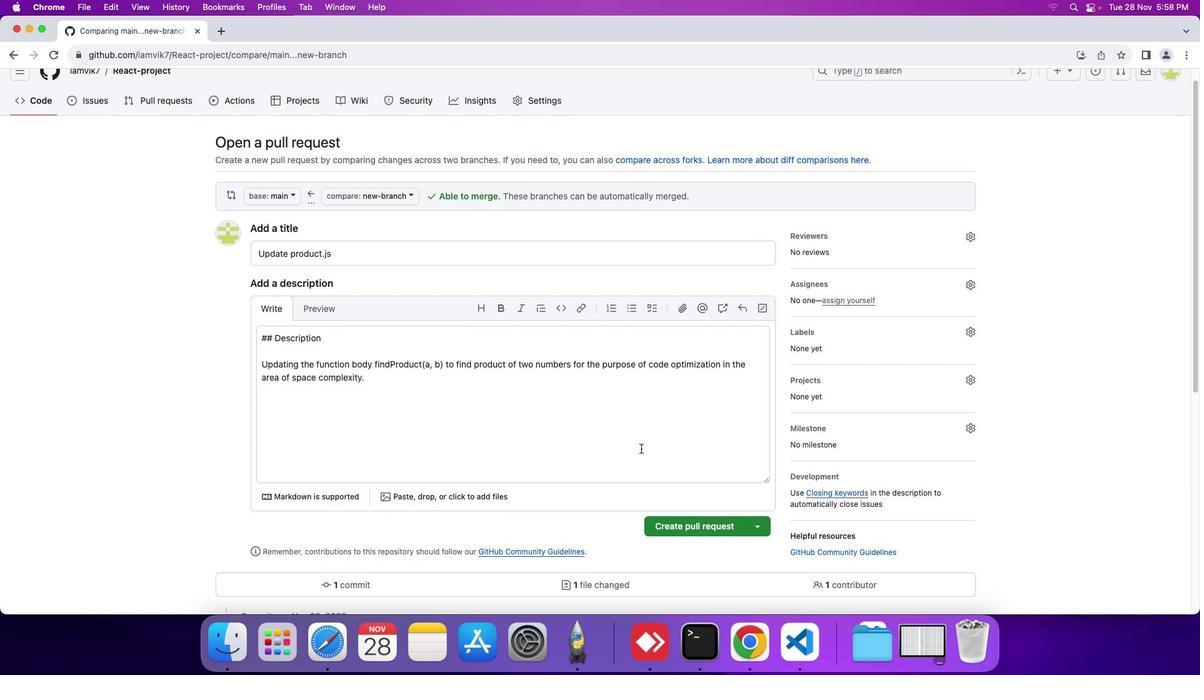 
Action: Mouse moved to (970, 323)
Screenshot: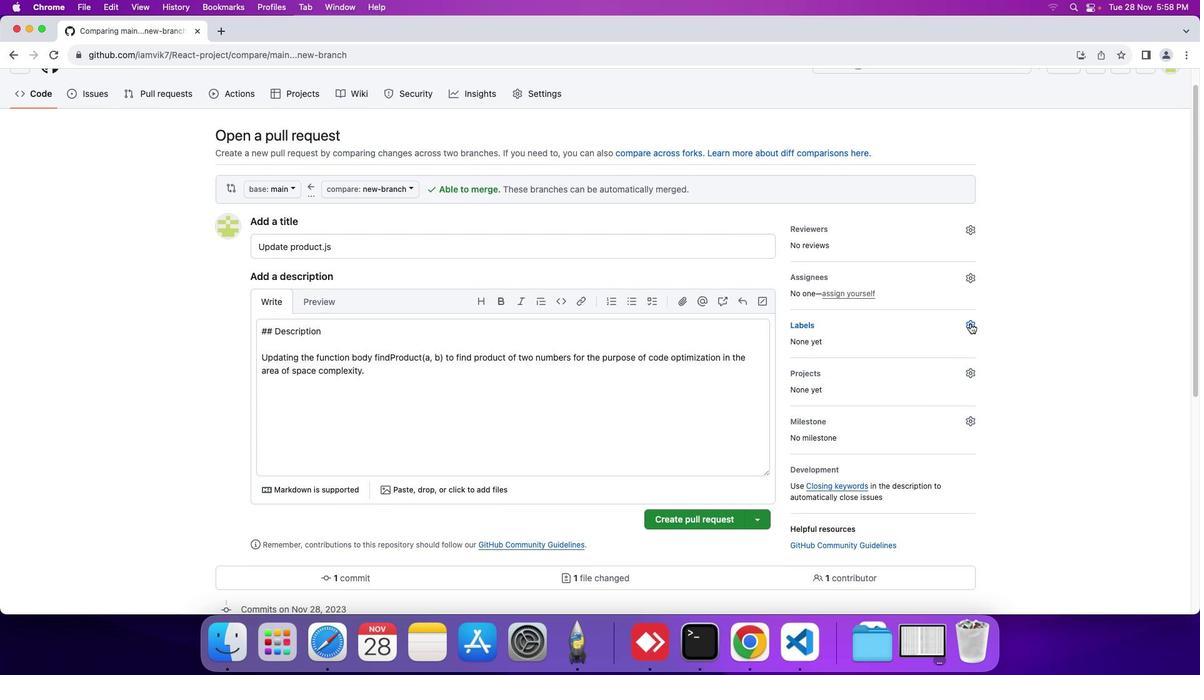 
Action: Mouse pressed left at (970, 323)
Screenshot: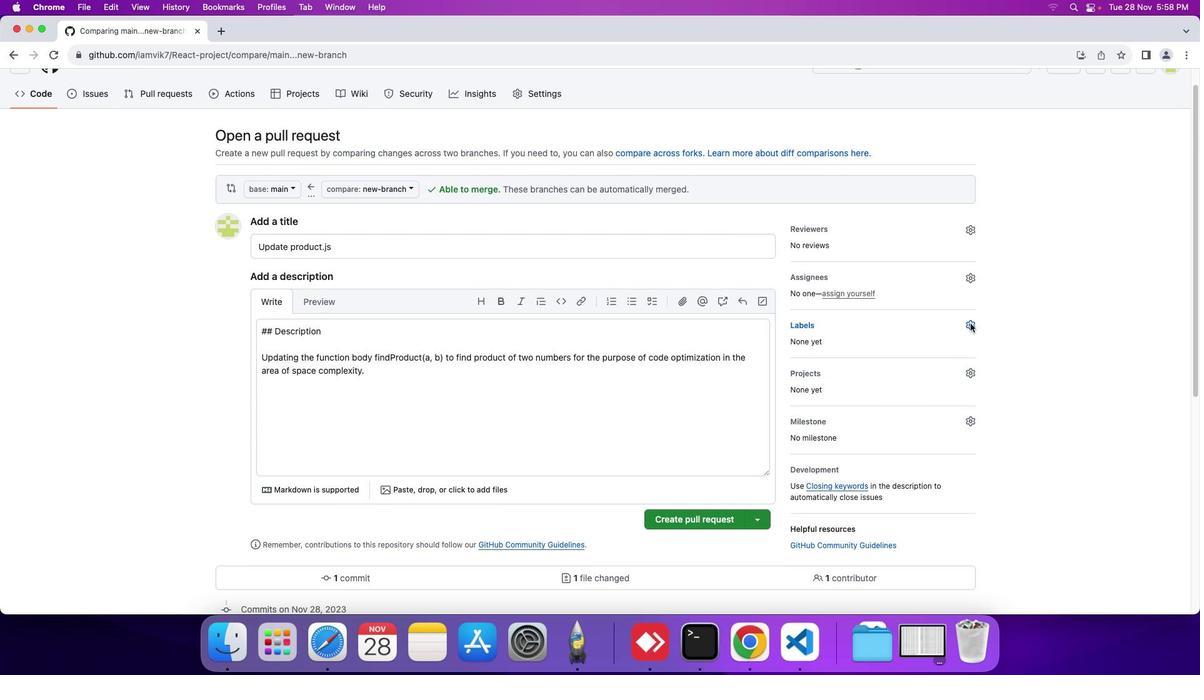 
Action: Mouse moved to (868, 497)
Screenshot: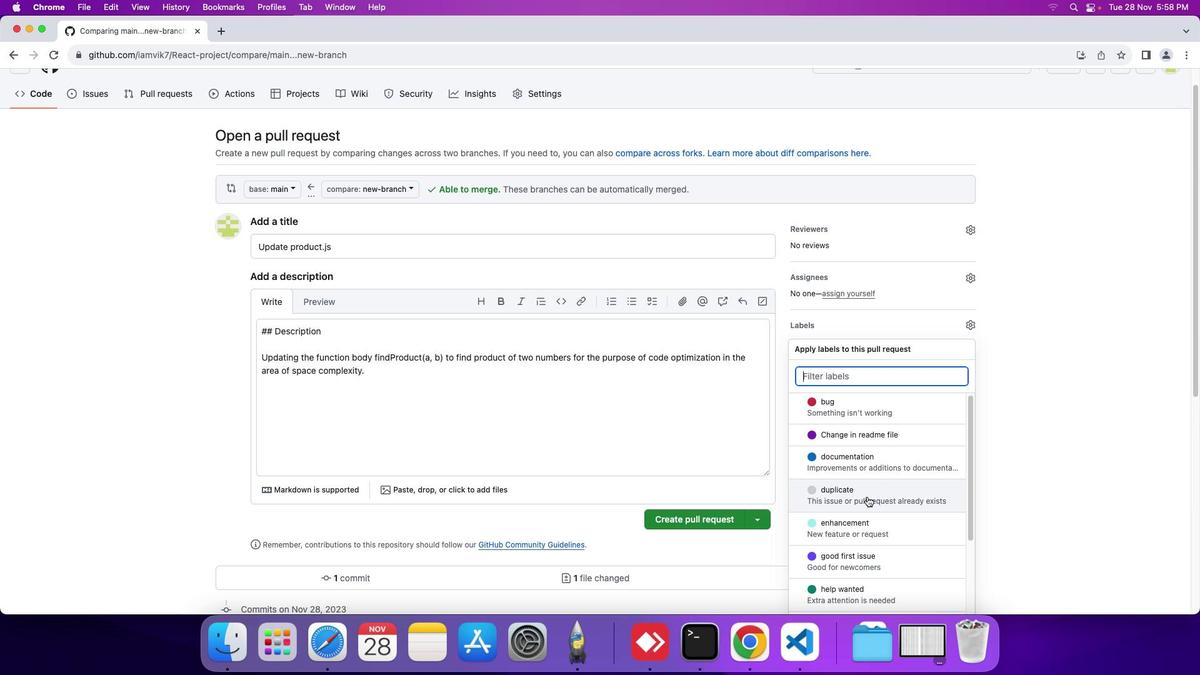 
Action: Mouse scrolled (868, 497) with delta (0, 0)
Screenshot: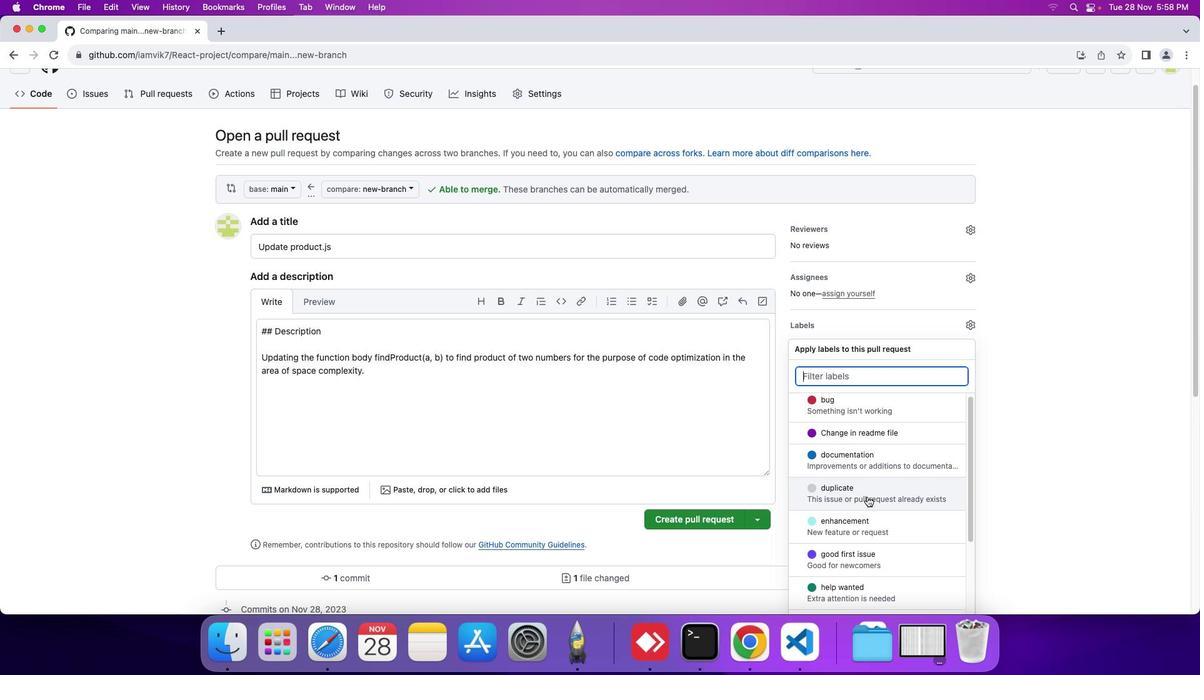 
Action: Mouse scrolled (868, 497) with delta (0, 0)
Screenshot: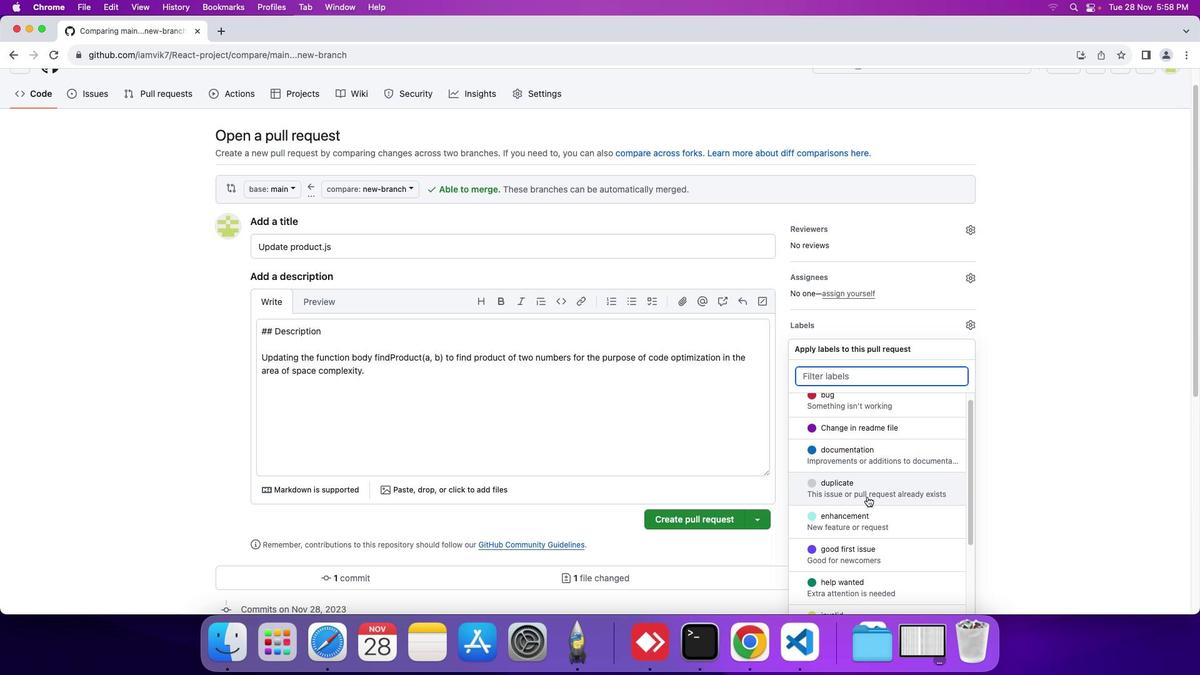 
Action: Mouse scrolled (868, 497) with delta (0, 0)
Screenshot: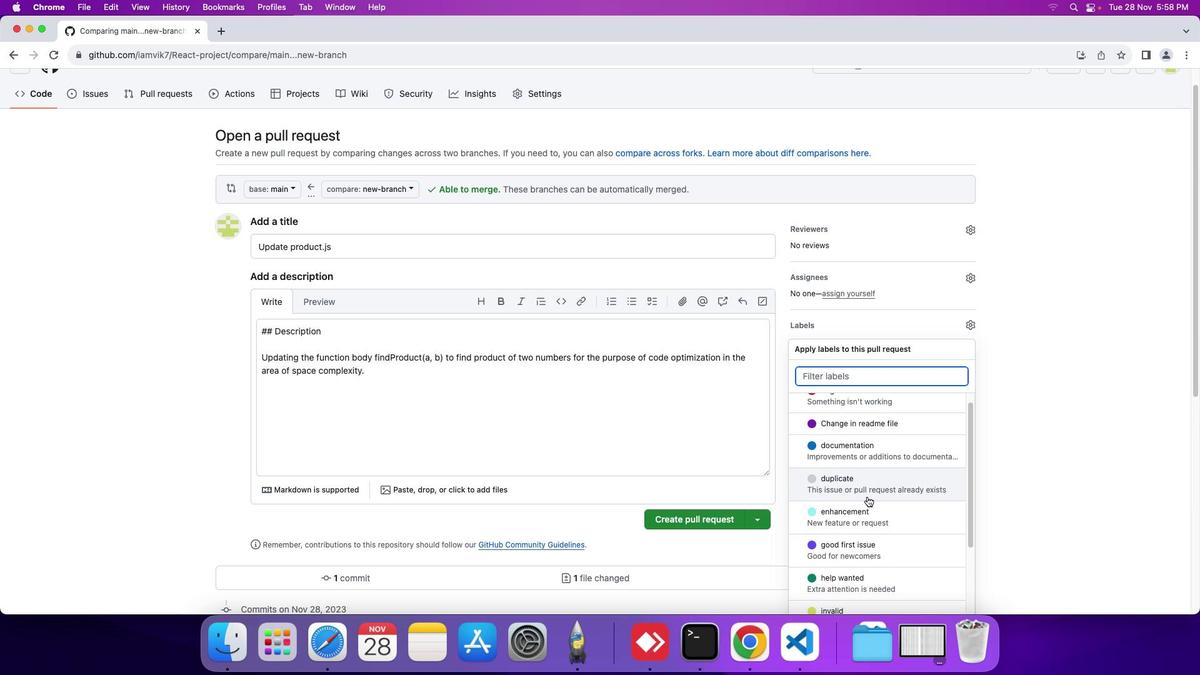 
Action: Mouse scrolled (868, 497) with delta (0, 0)
Screenshot: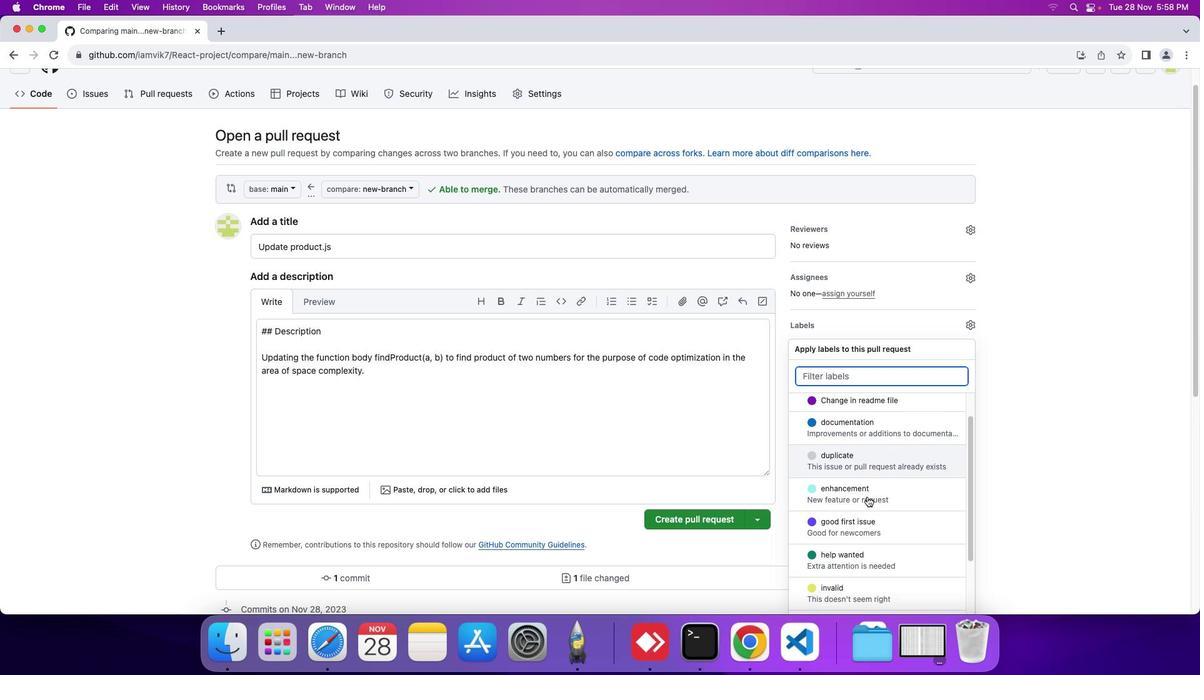 
Action: Mouse scrolled (868, 497) with delta (0, 0)
Screenshot: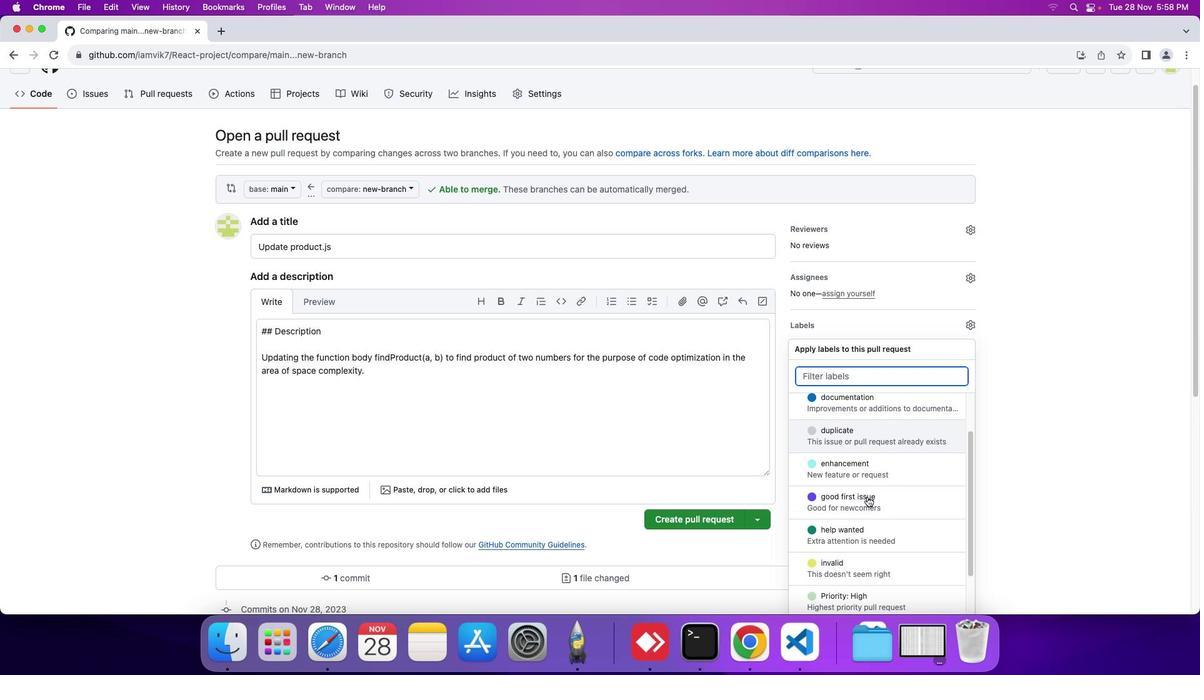 
Action: Mouse scrolled (868, 497) with delta (0, -1)
Screenshot: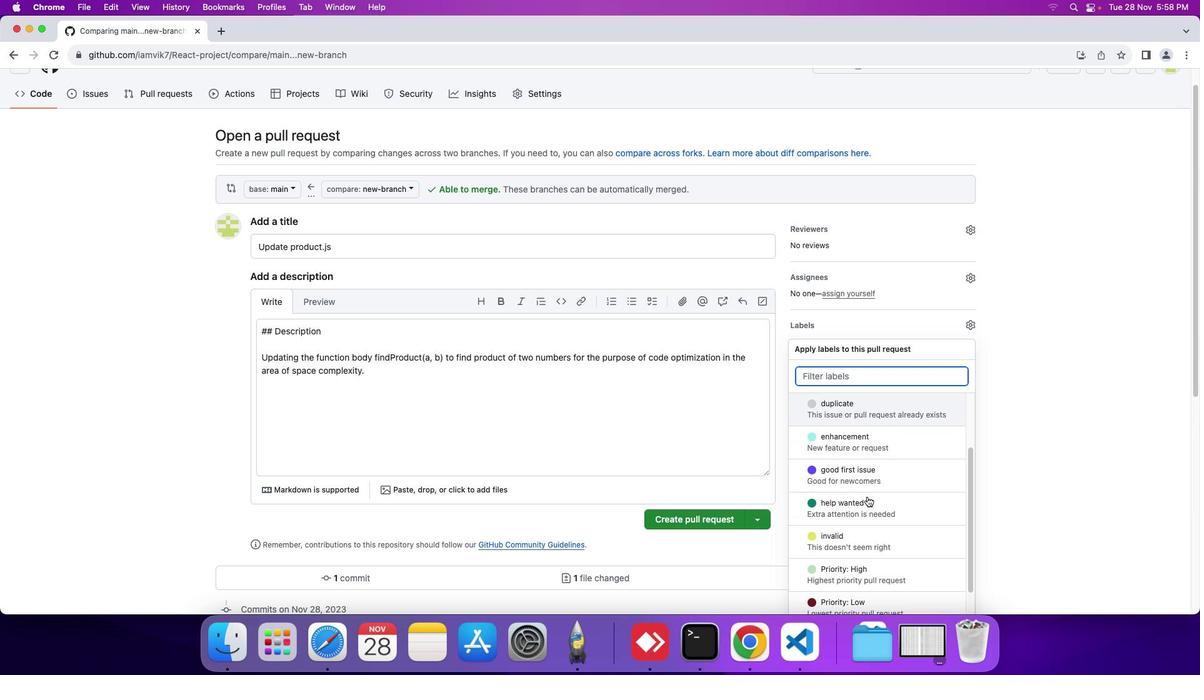 
Action: Mouse scrolled (868, 497) with delta (0, 0)
Screenshot: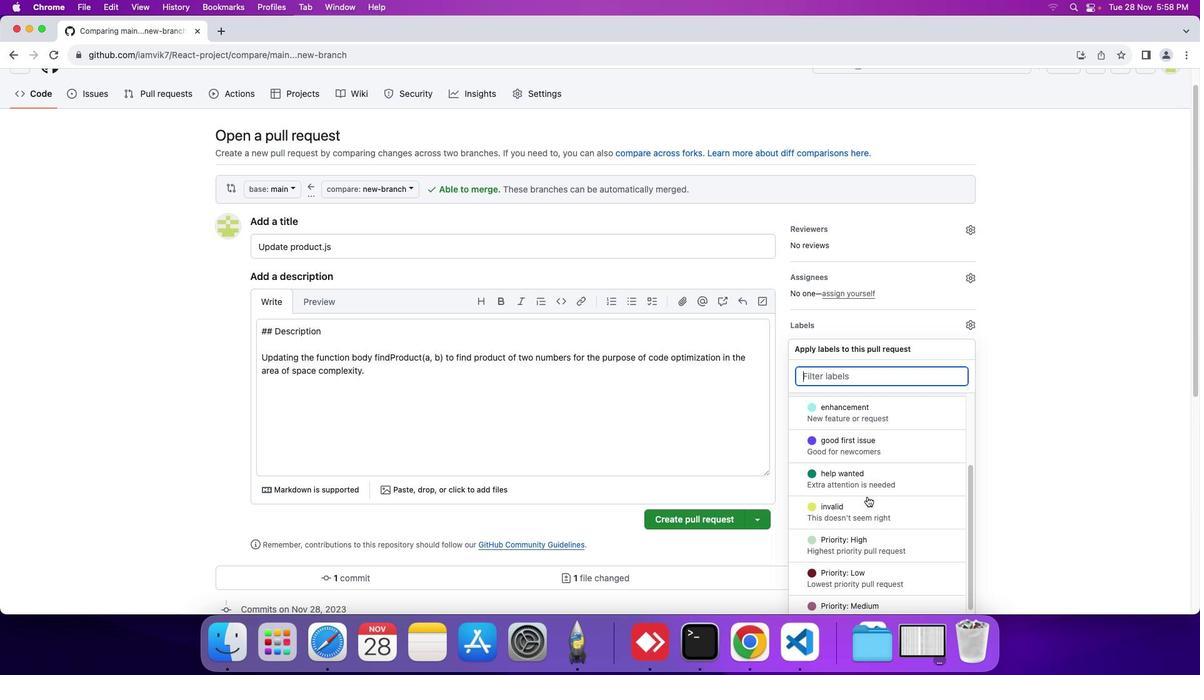 
Action: Mouse scrolled (868, 497) with delta (0, 0)
Screenshot: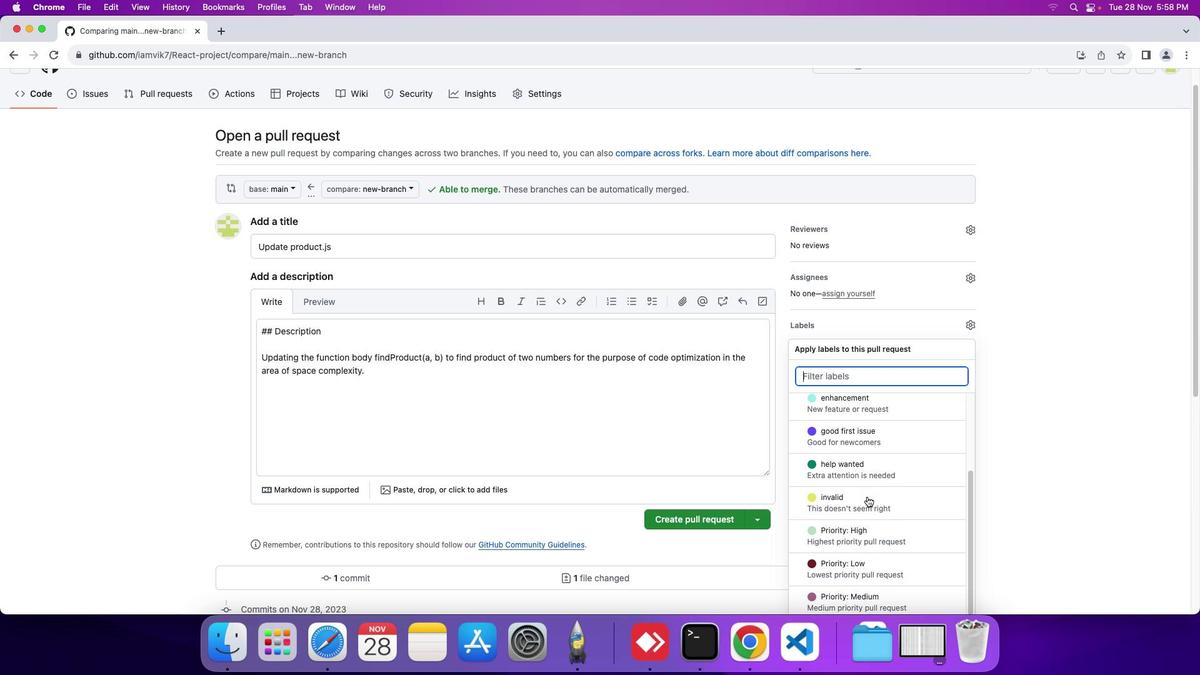 
Action: Mouse scrolled (868, 497) with delta (0, 0)
Screenshot: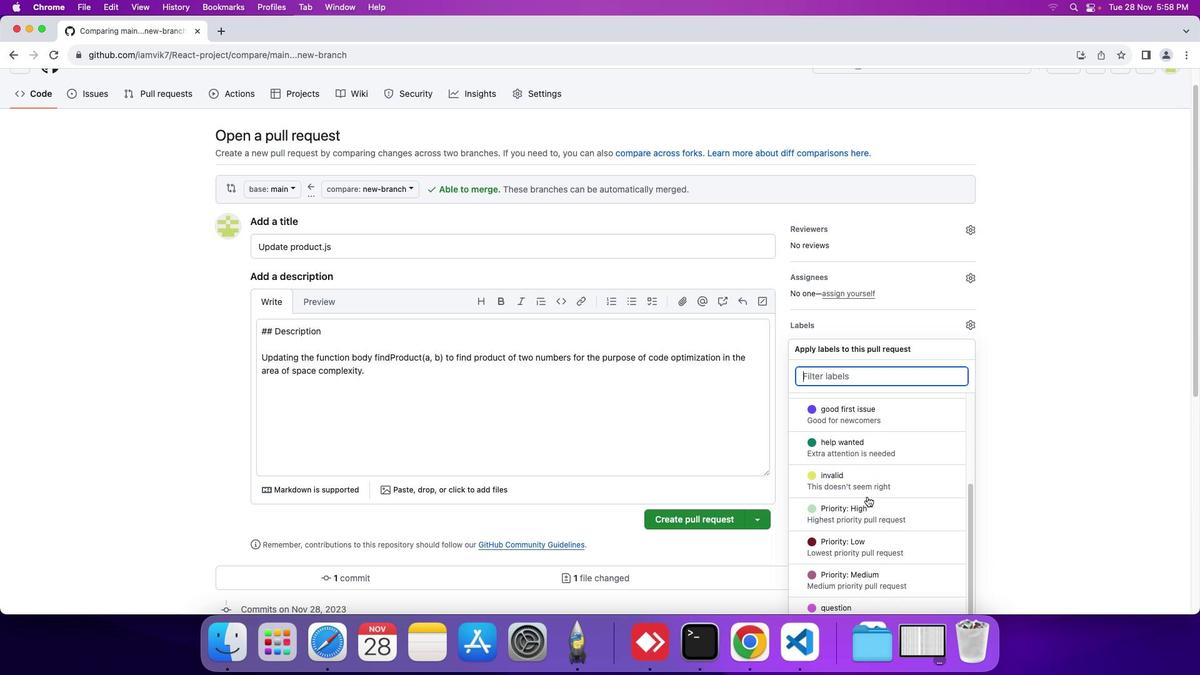 
Action: Mouse moved to (834, 514)
Screenshot: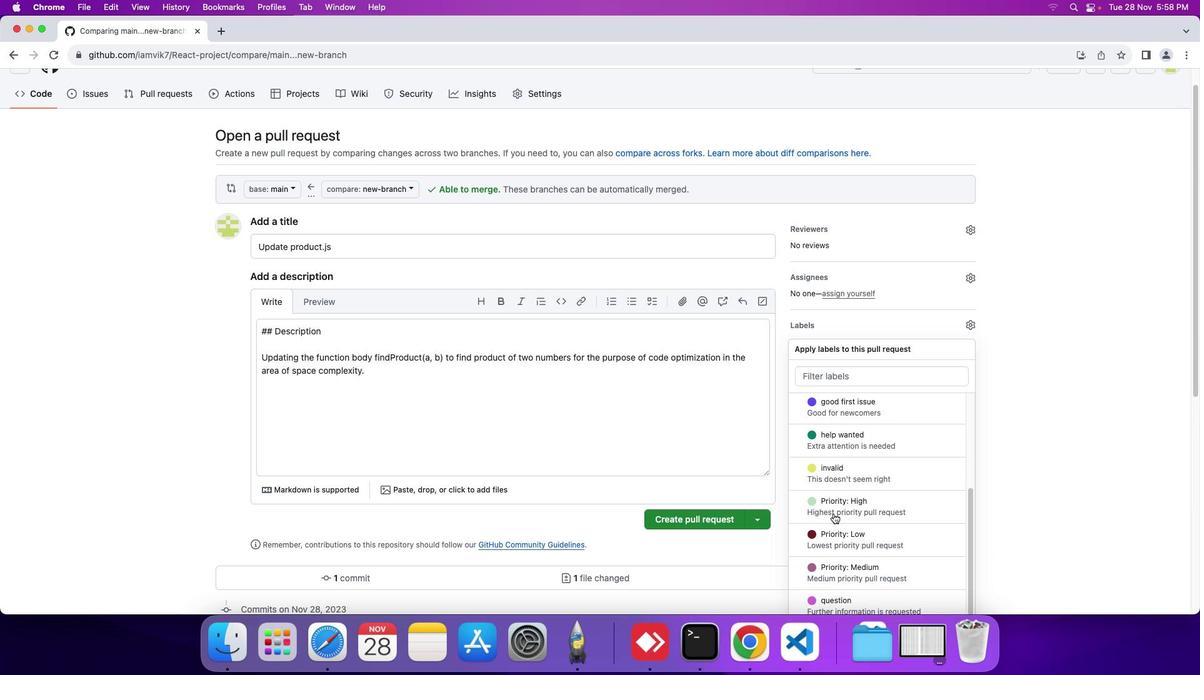 
Action: Mouse pressed left at (834, 514)
Screenshot: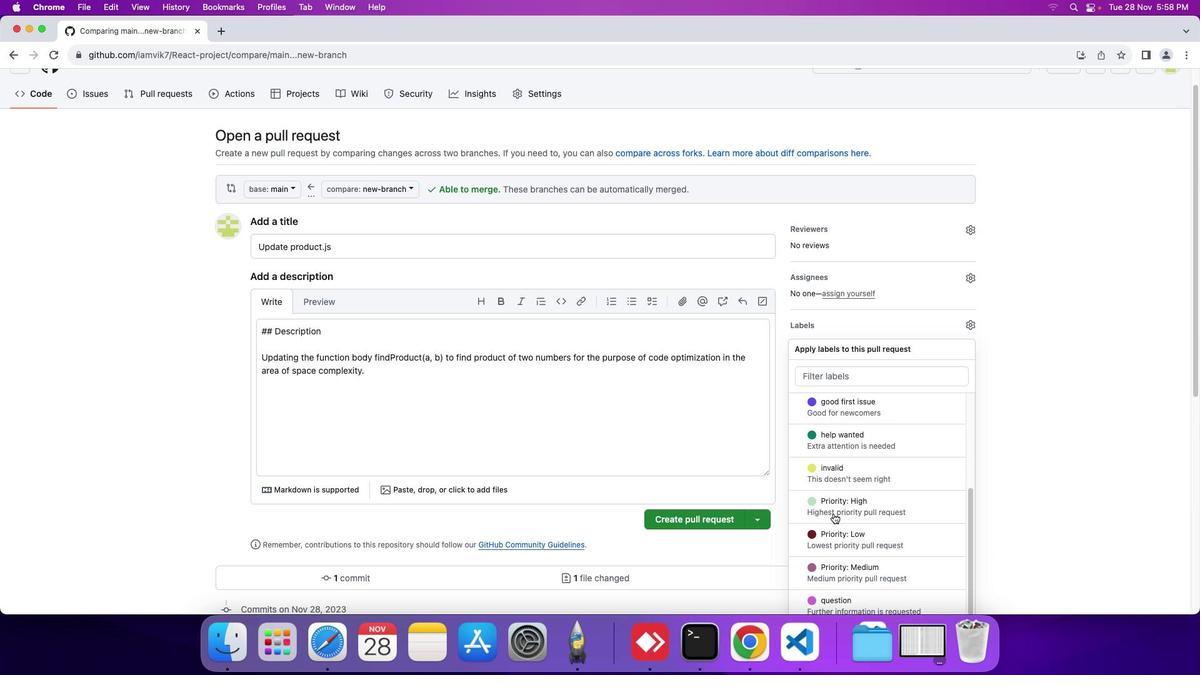 
Action: Mouse moved to (773, 336)
Screenshot: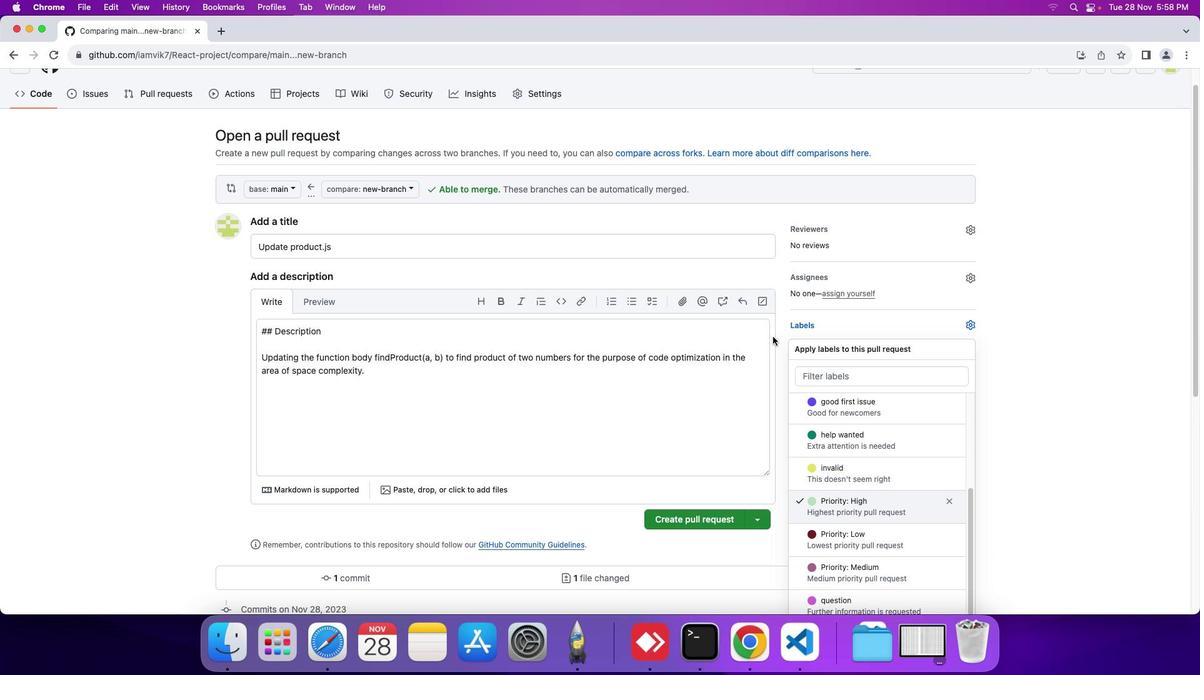 
Action: Mouse pressed left at (773, 336)
Screenshot: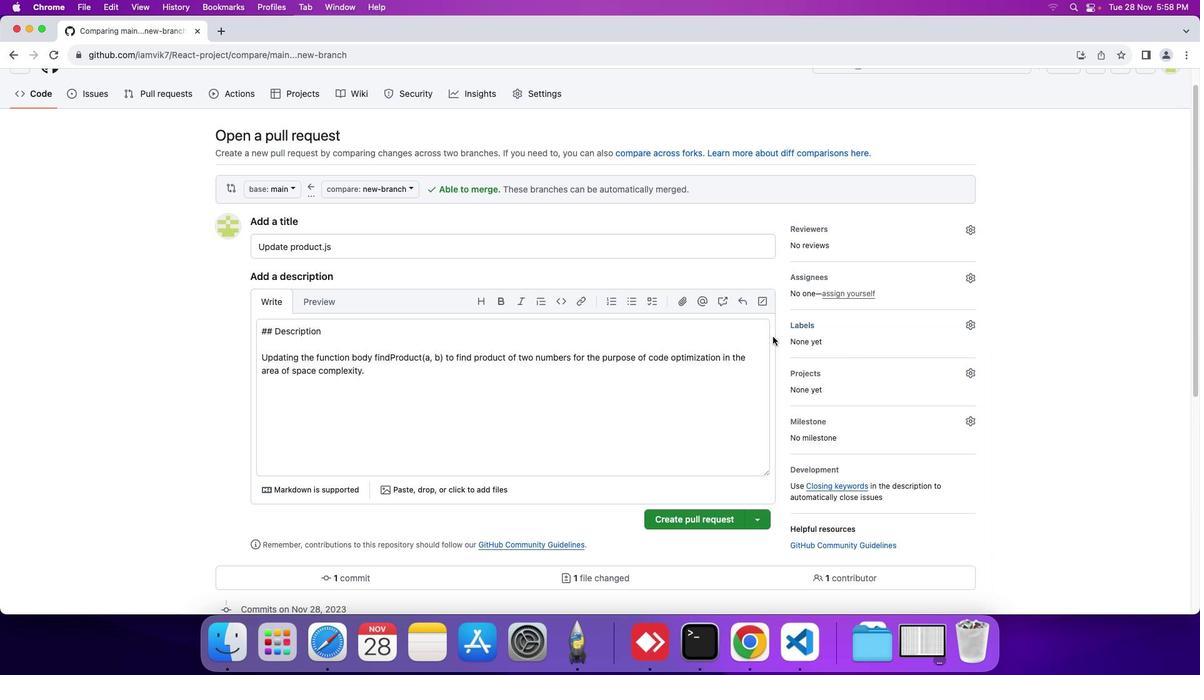 
Action: Mouse moved to (701, 521)
Screenshot: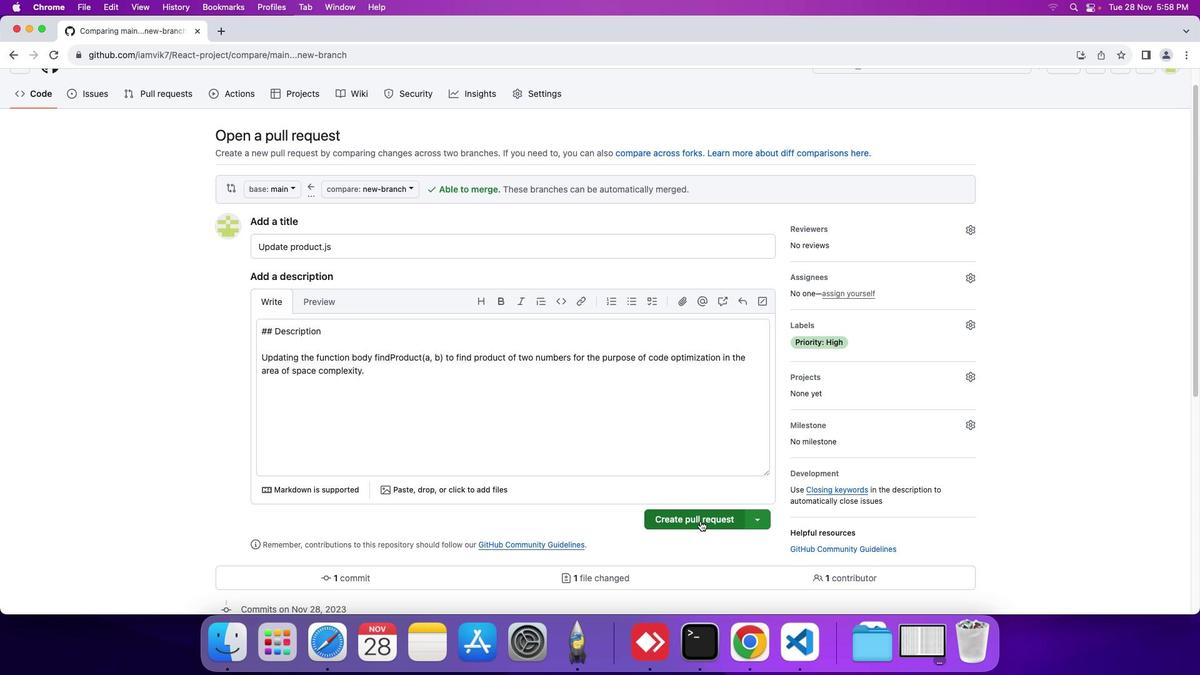 
Action: Mouse pressed left at (701, 521)
Screenshot: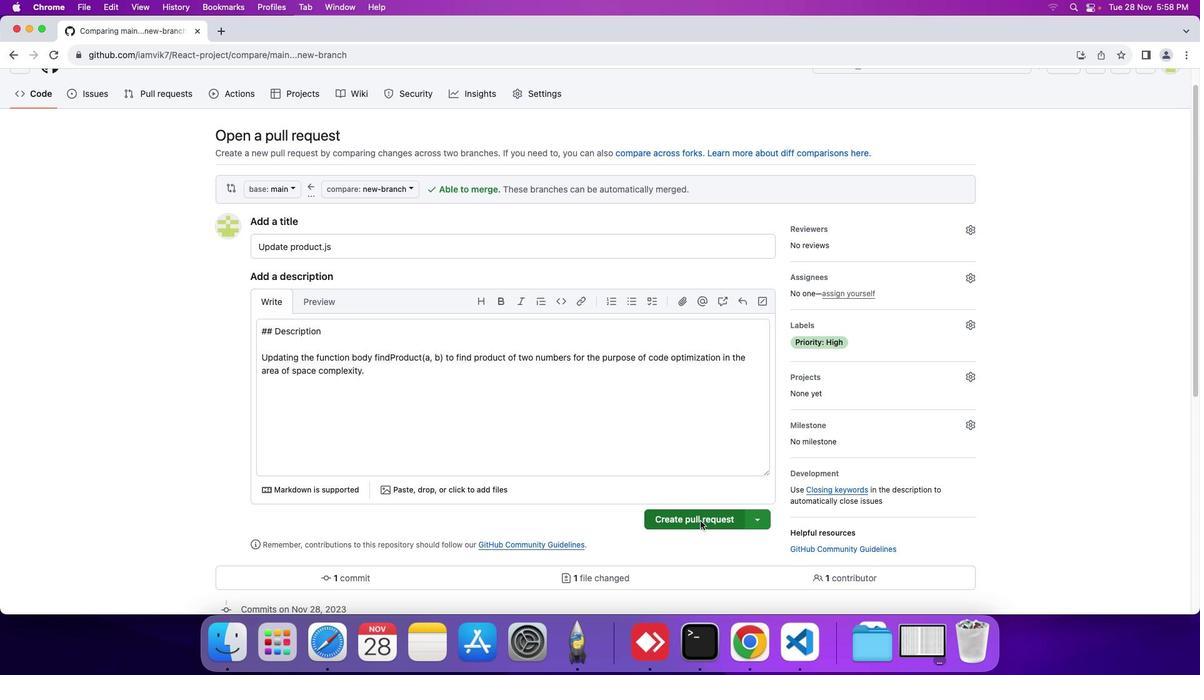 
Action: Mouse moved to (399, 432)
Screenshot: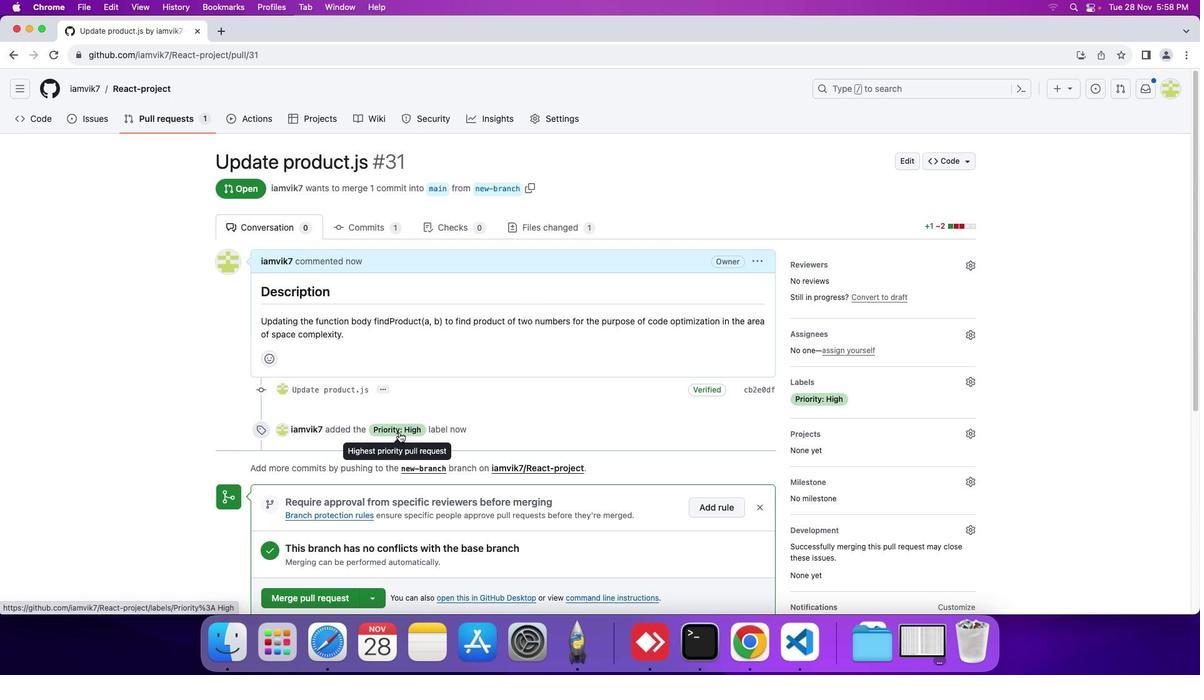
